 Task: Open a blank sheet, save the file as leadership.docx Insert a table '3 by 2' In first column, add headers, ' Sno, Product, Qnty'. Under first header add  1. Under second header add  Product. Under third header add  'Quantity'. Change table style to  Purple
Action: Mouse moved to (17, 27)
Screenshot: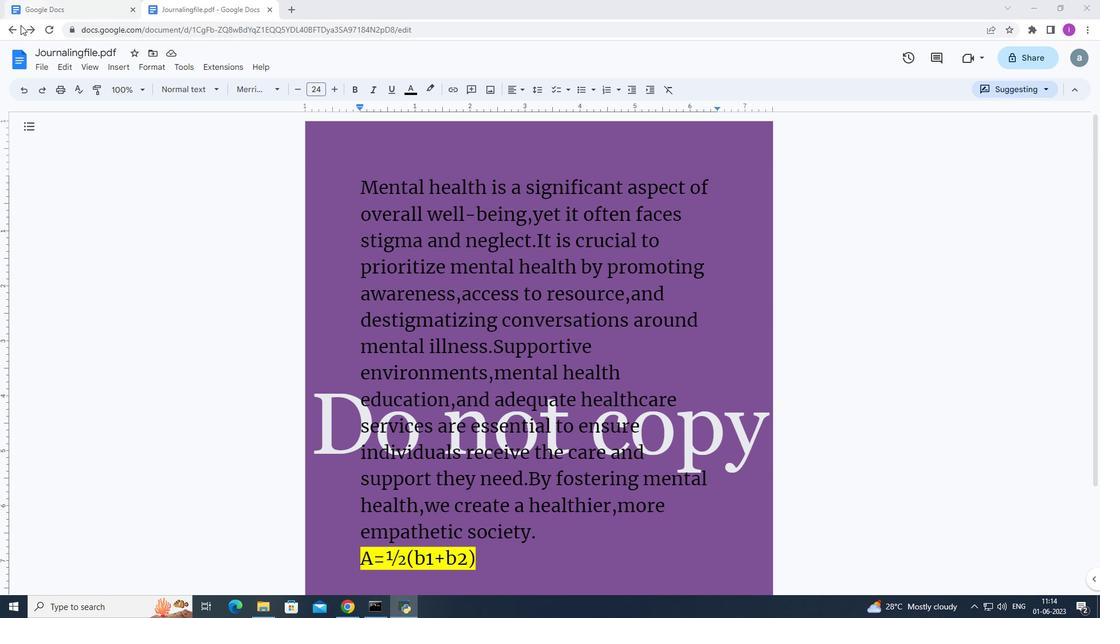 
Action: Mouse pressed left at (17, 27)
Screenshot: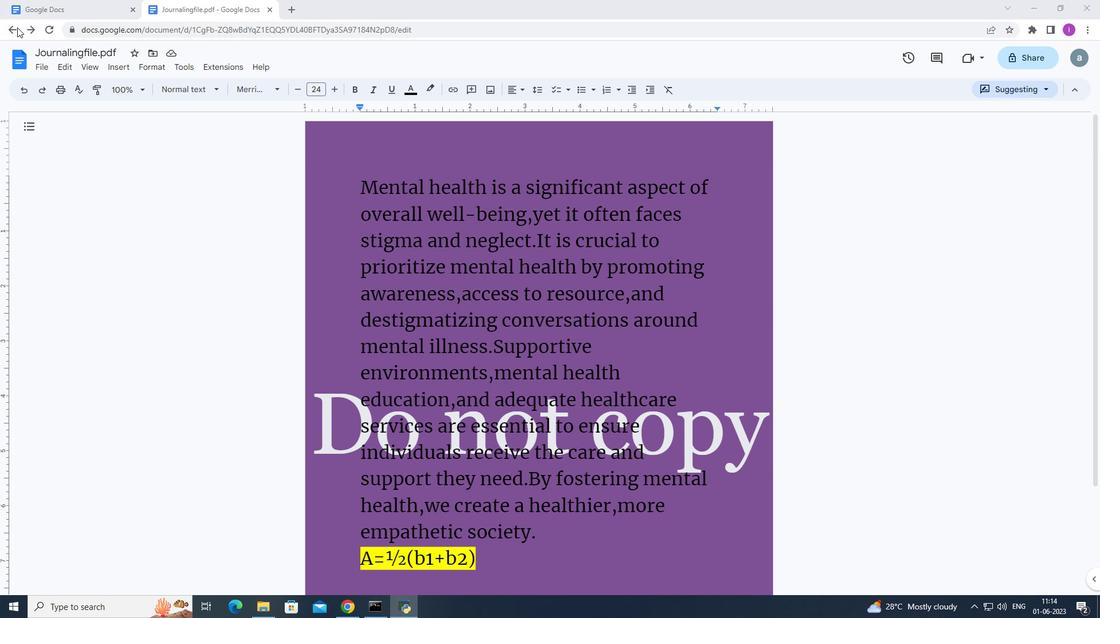 
Action: Mouse moved to (275, 150)
Screenshot: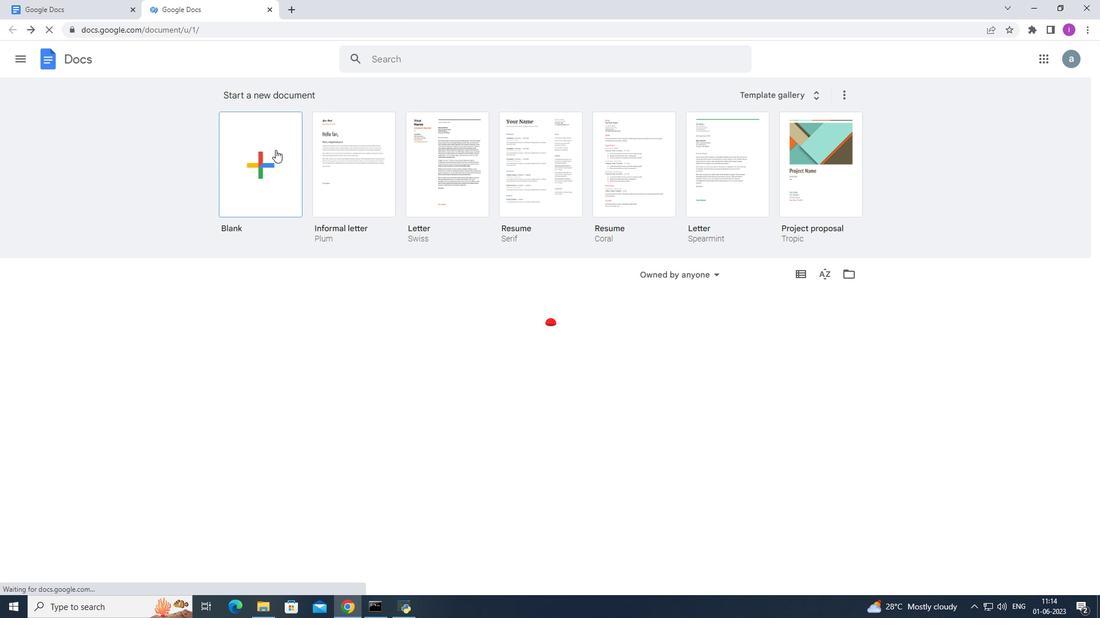 
Action: Mouse pressed left at (275, 150)
Screenshot: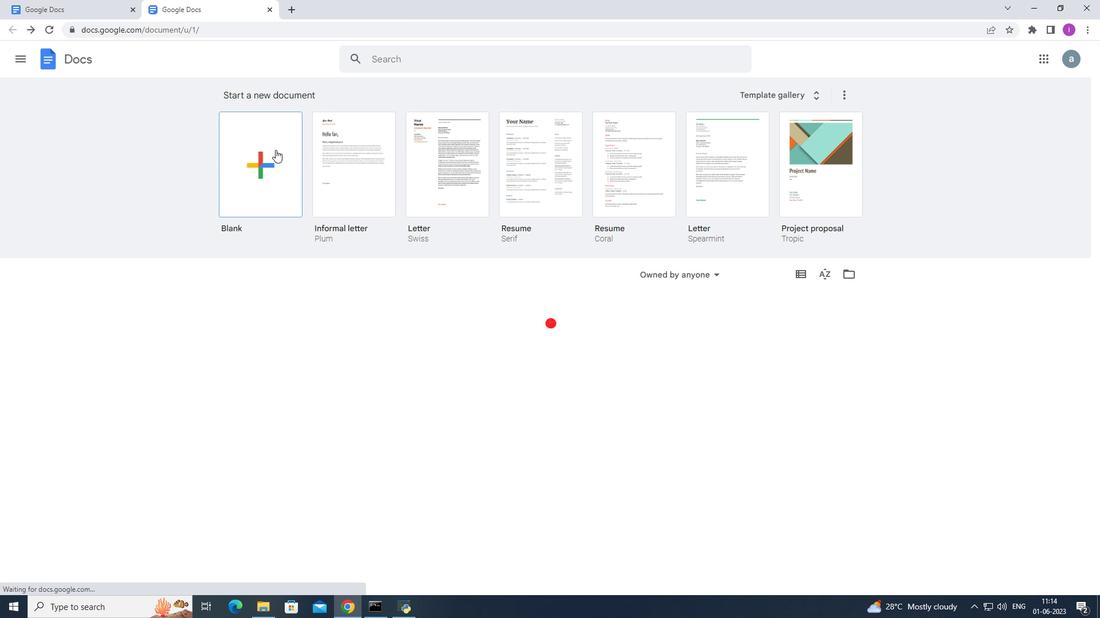 
Action: Mouse moved to (127, 69)
Screenshot: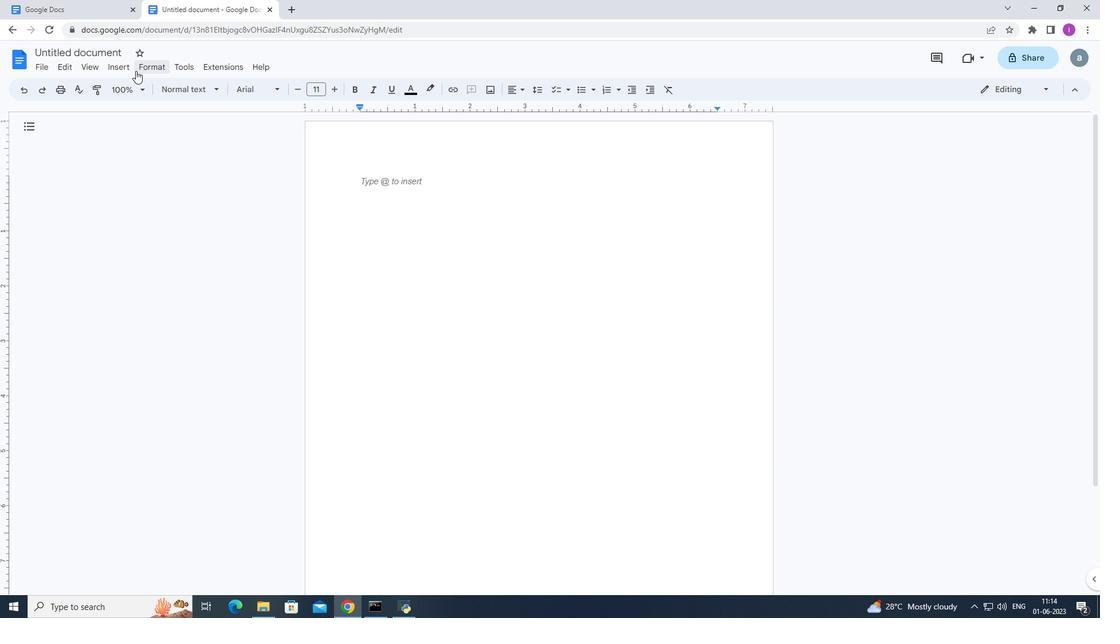 
Action: Mouse pressed left at (127, 69)
Screenshot: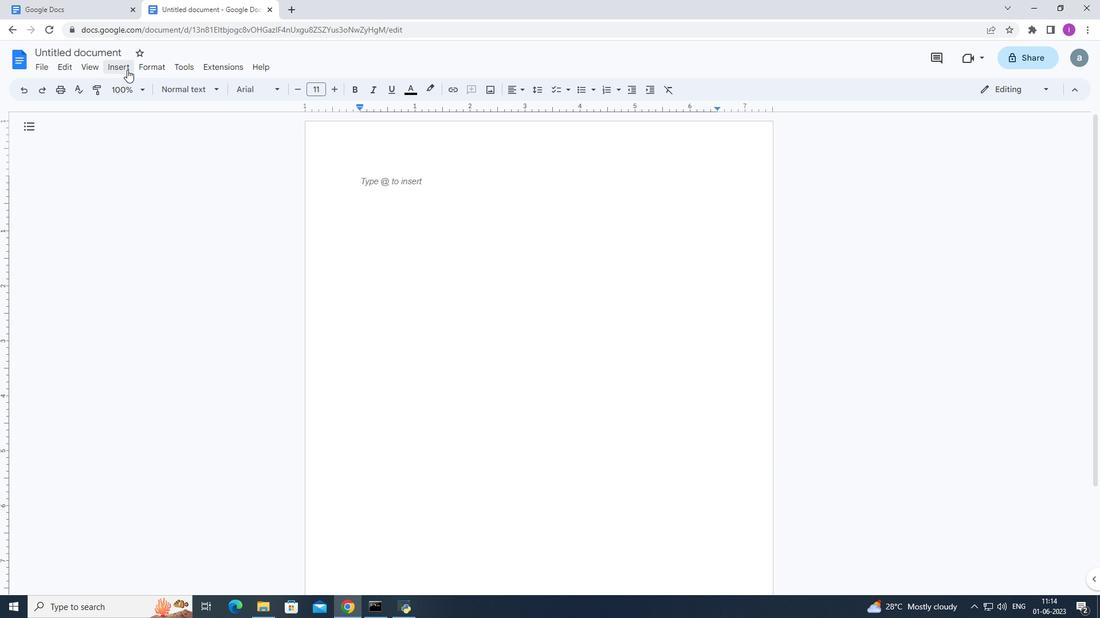 
Action: Mouse moved to (313, 143)
Screenshot: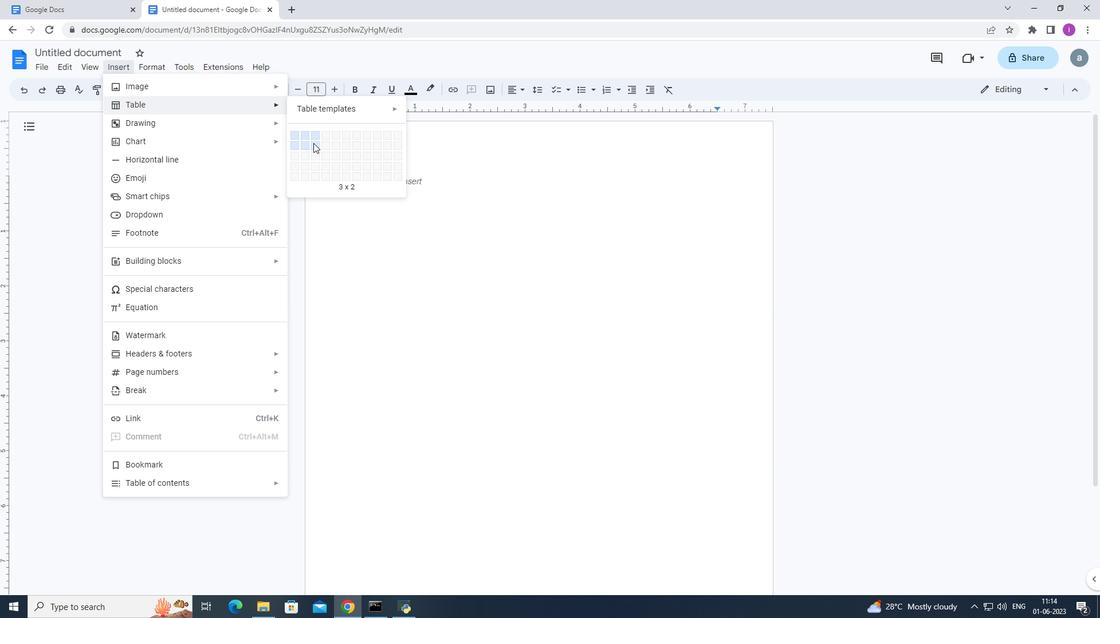 
Action: Mouse pressed left at (313, 143)
Screenshot: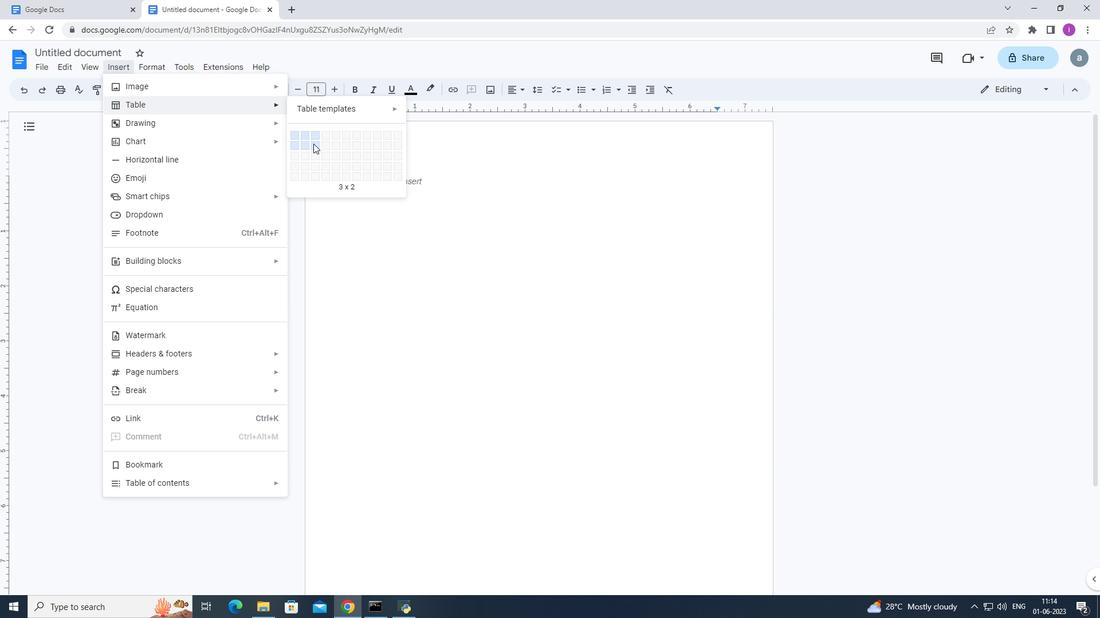 
Action: Mouse moved to (445, 195)
Screenshot: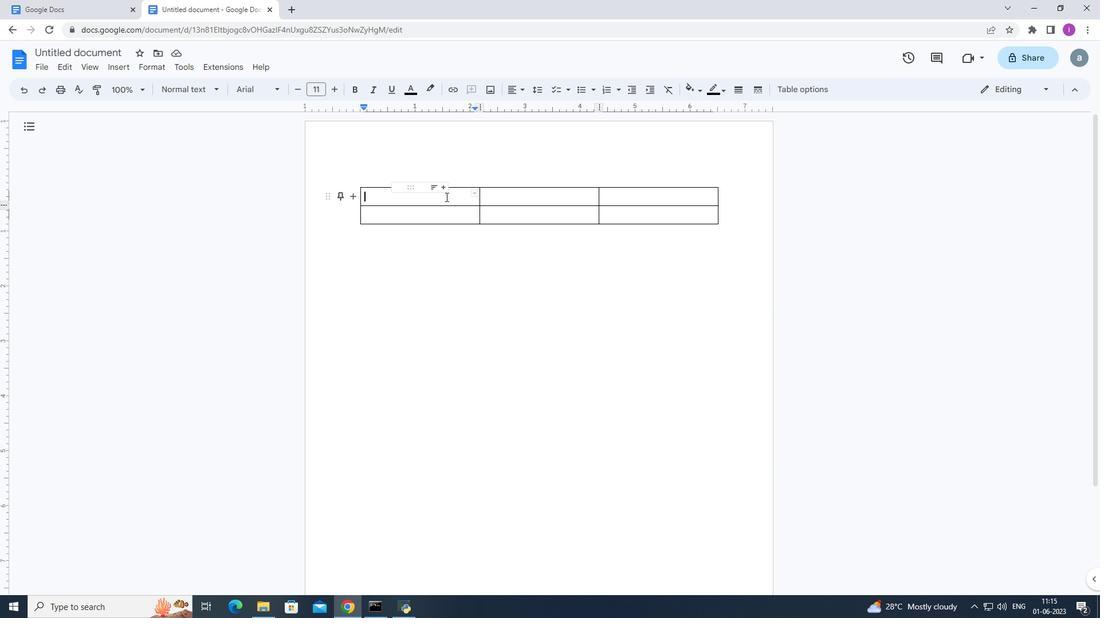 
Action: Mouse pressed left at (445, 195)
Screenshot: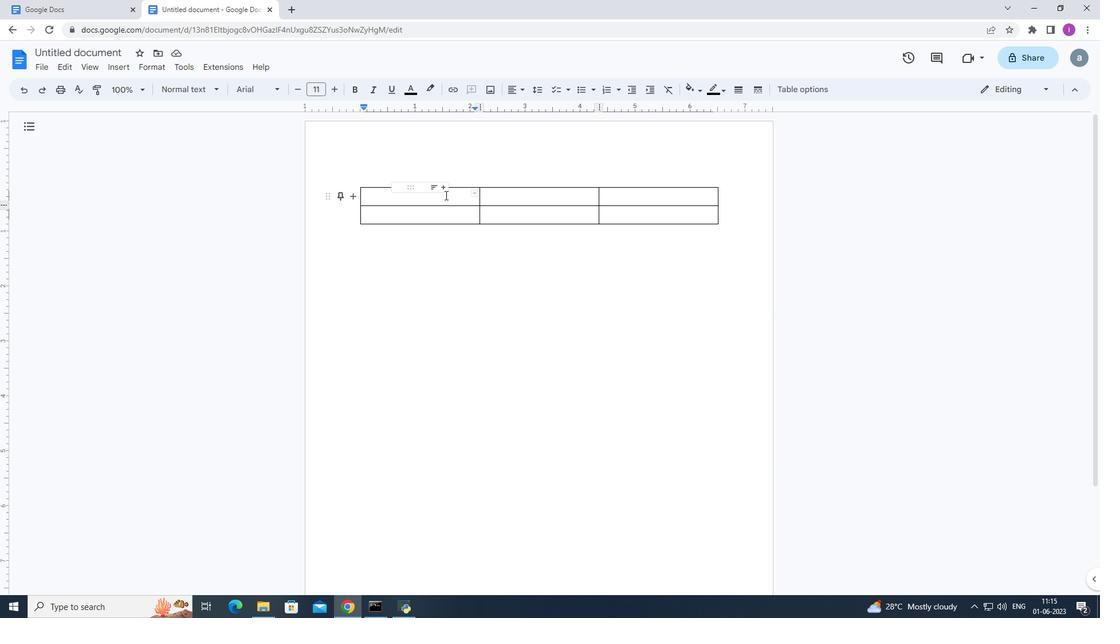 
Action: Key pressed <Key.shift>Sno
Screenshot: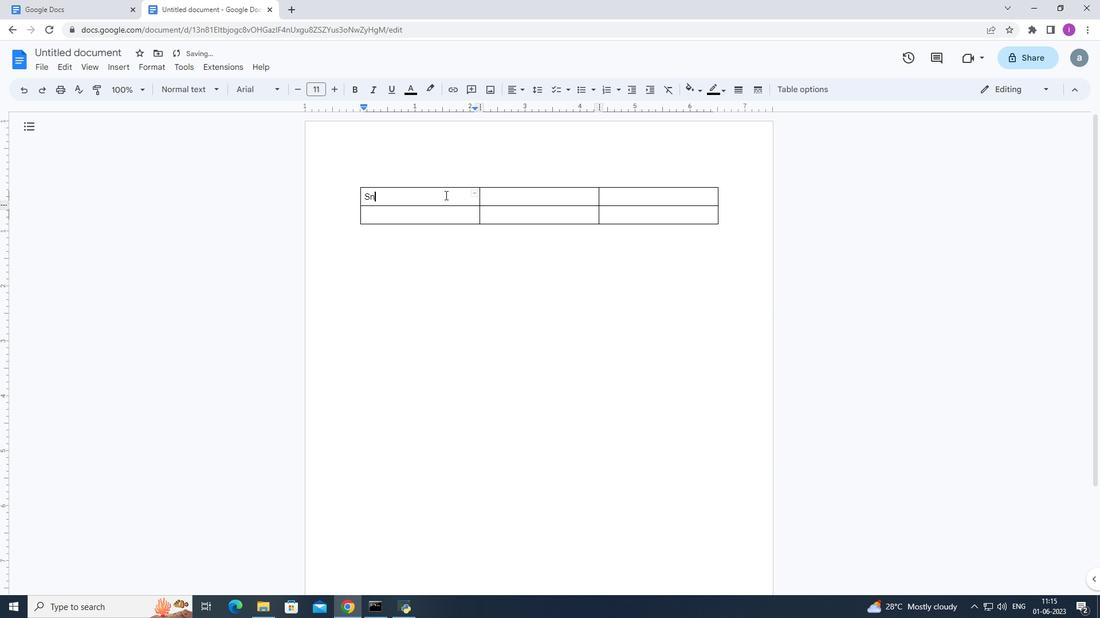 
Action: Mouse moved to (494, 200)
Screenshot: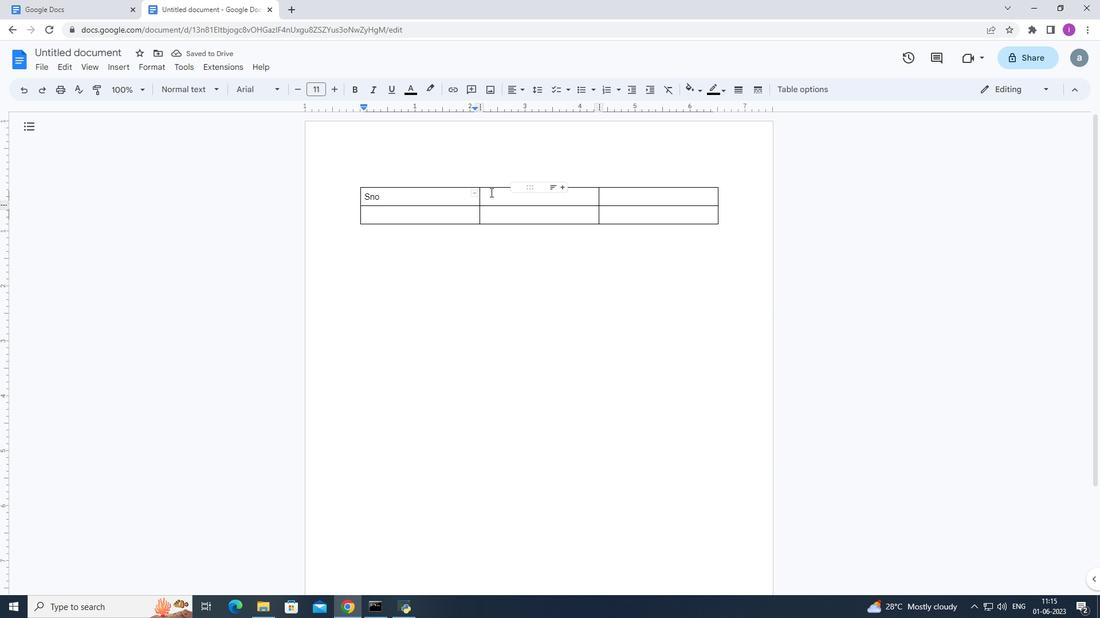 
Action: Mouse pressed left at (494, 200)
Screenshot: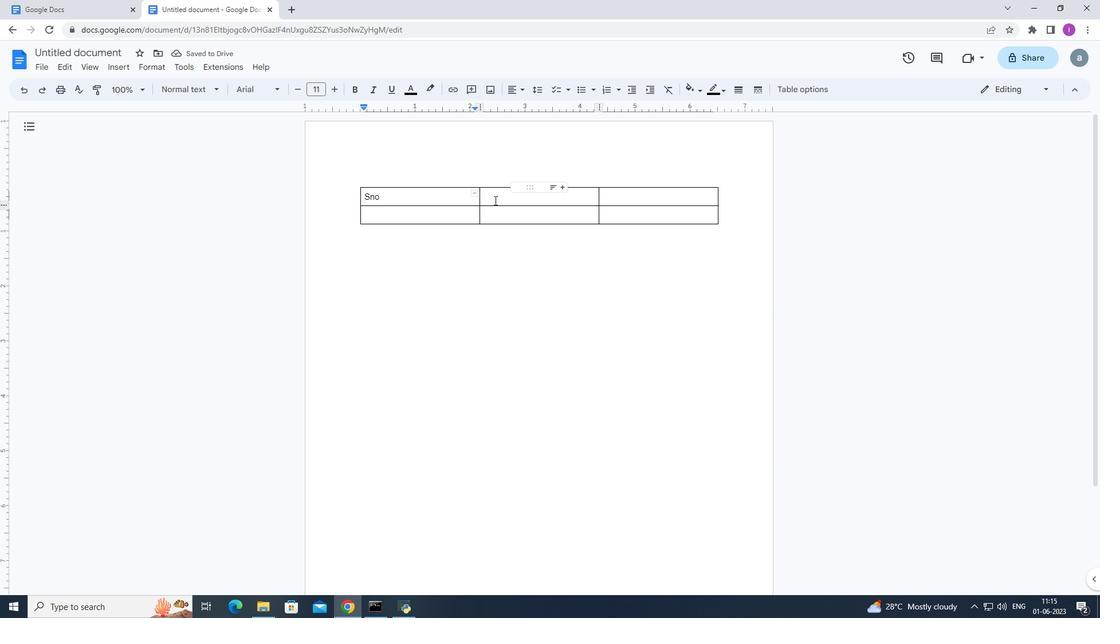 
Action: Mouse moved to (617, 185)
Screenshot: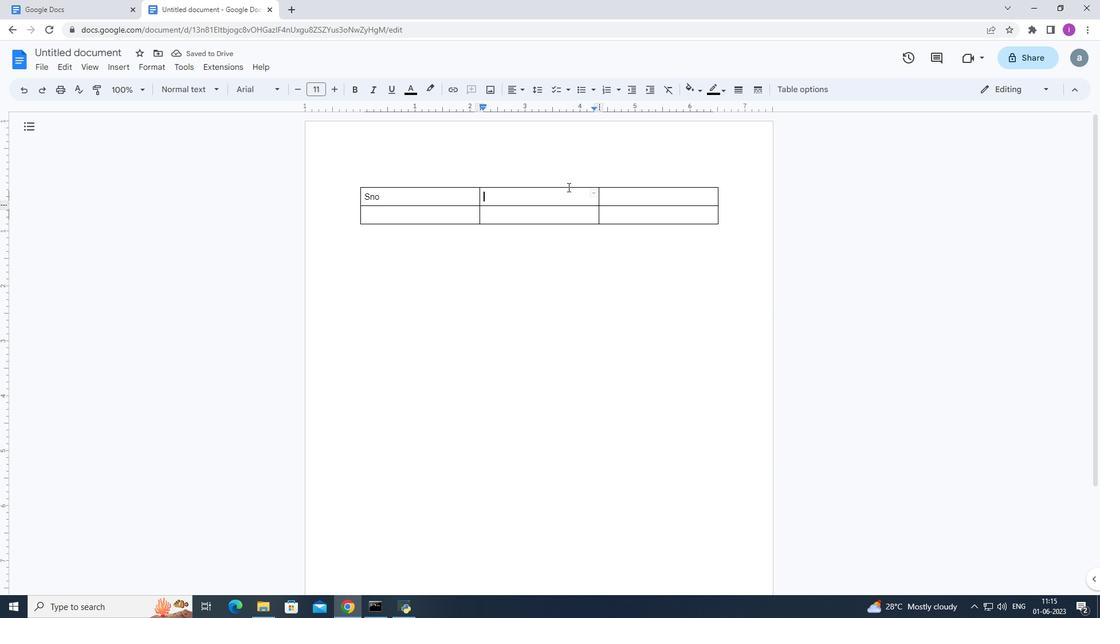 
Action: Key pressed <Key.shift><Key.shift><Key.shift><Key.shift><Key.shift><Key.shift>Product
Screenshot: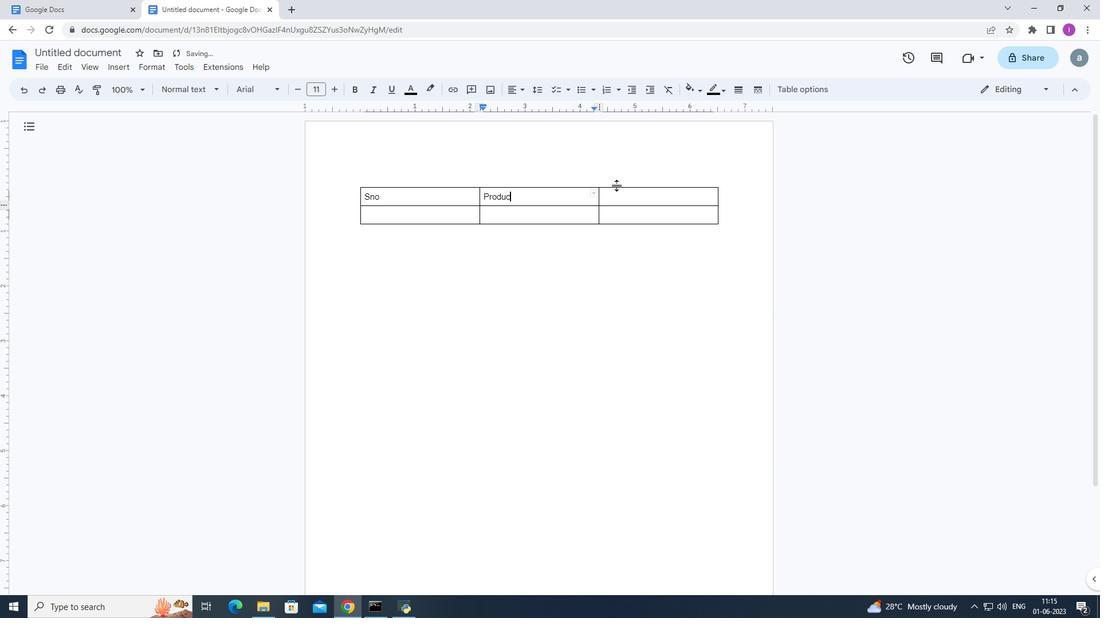 
Action: Mouse moved to (625, 196)
Screenshot: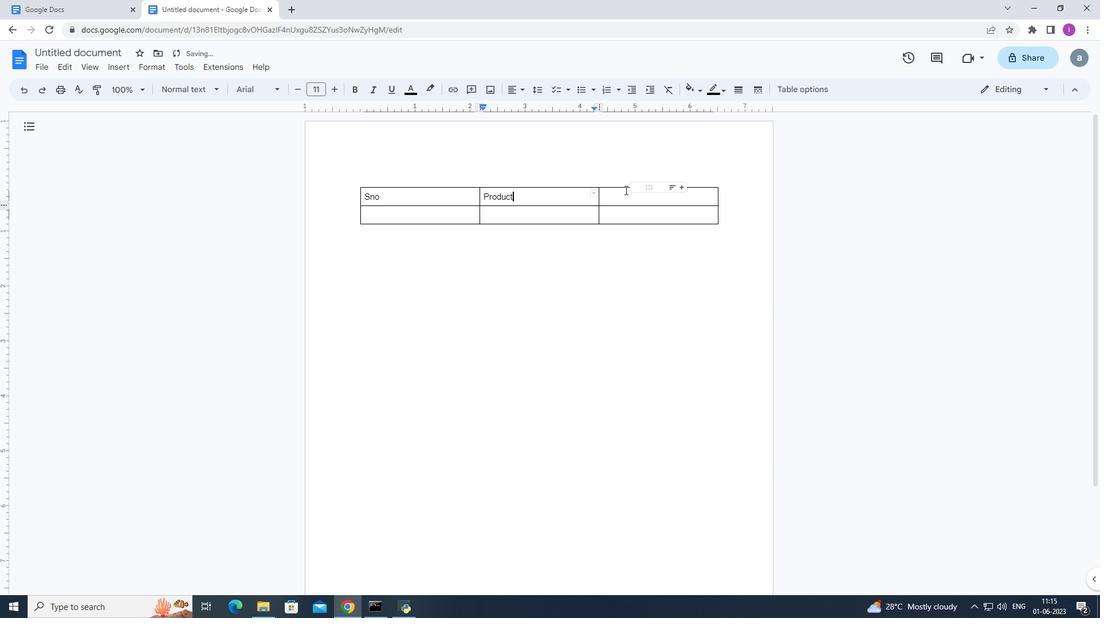 
Action: Mouse pressed left at (625, 196)
Screenshot: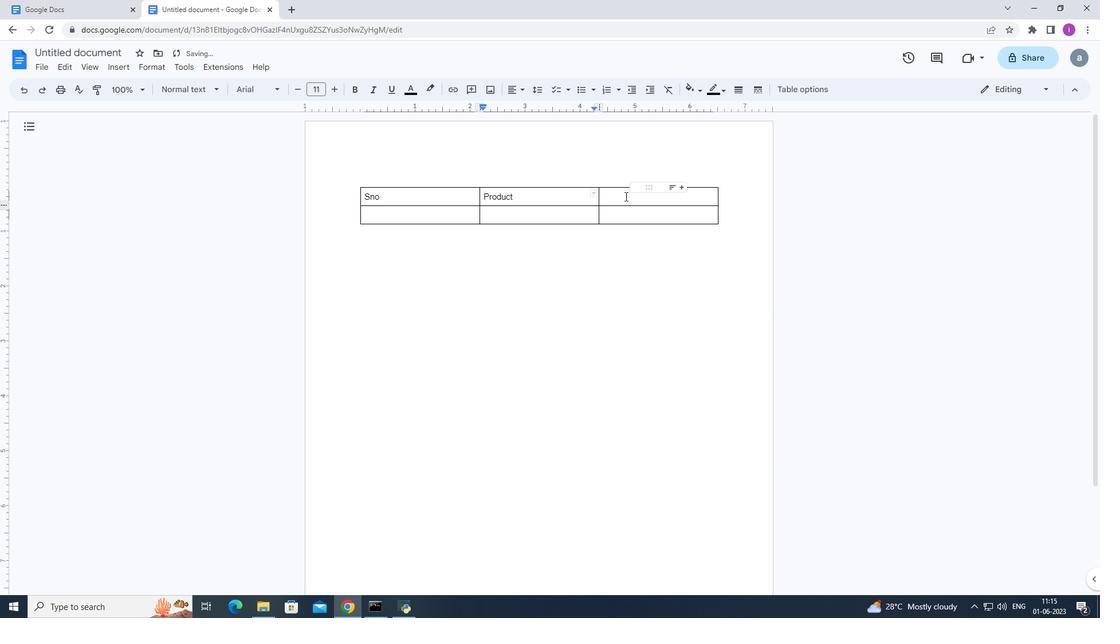 
Action: Key pressed <Key.shift>Qnty
Screenshot: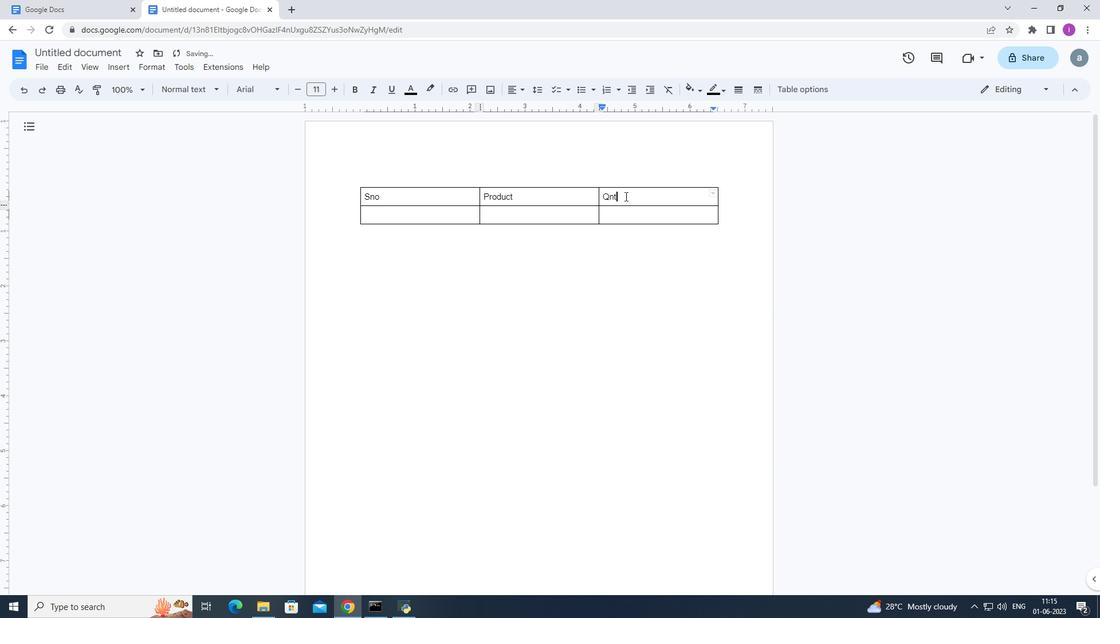 
Action: Mouse moved to (394, 214)
Screenshot: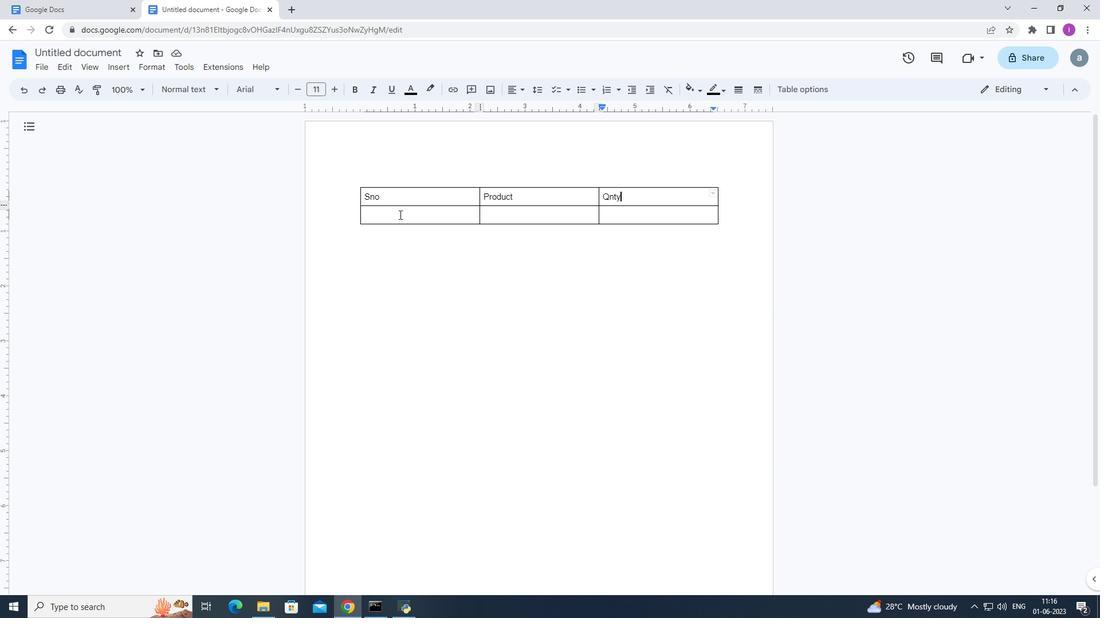 
Action: Mouse pressed left at (394, 214)
Screenshot: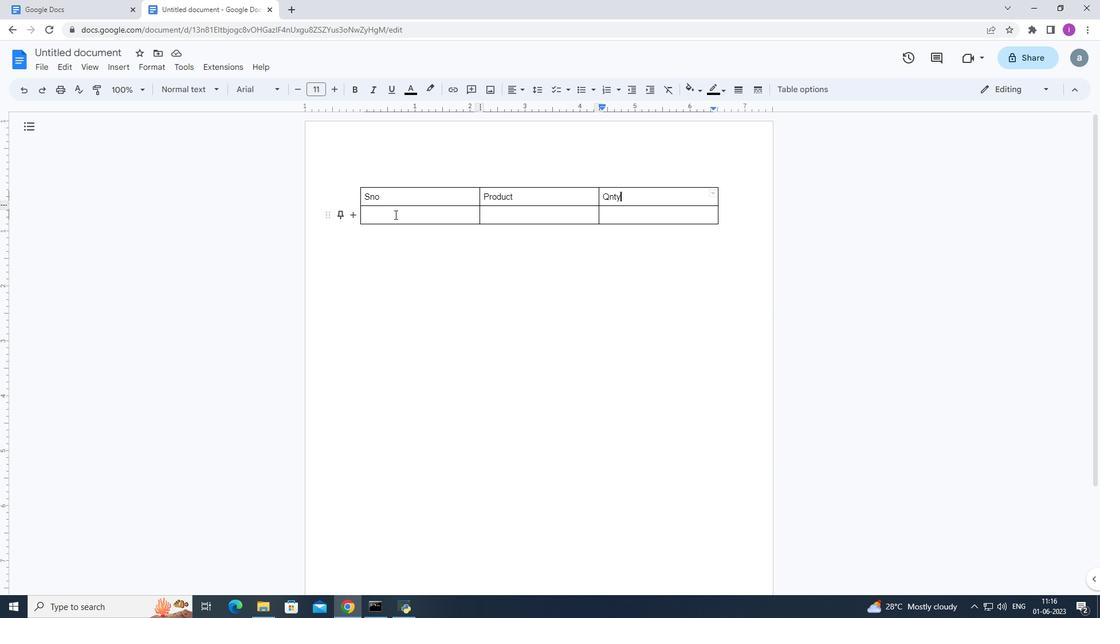 
Action: Mouse moved to (393, 214)
Screenshot: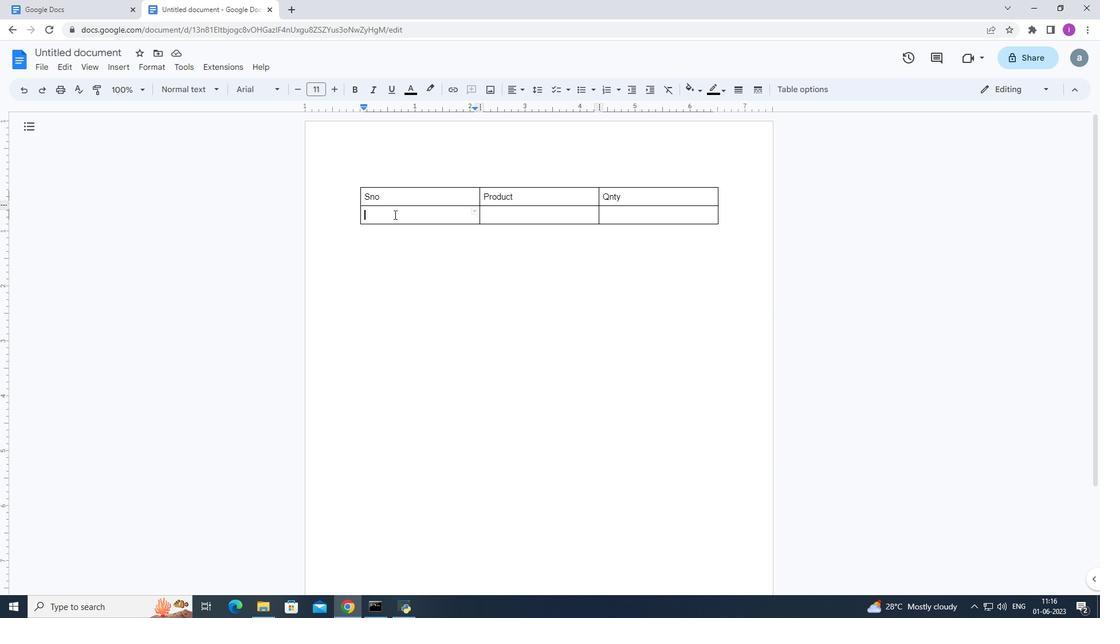 
Action: Key pressed 1
Screenshot: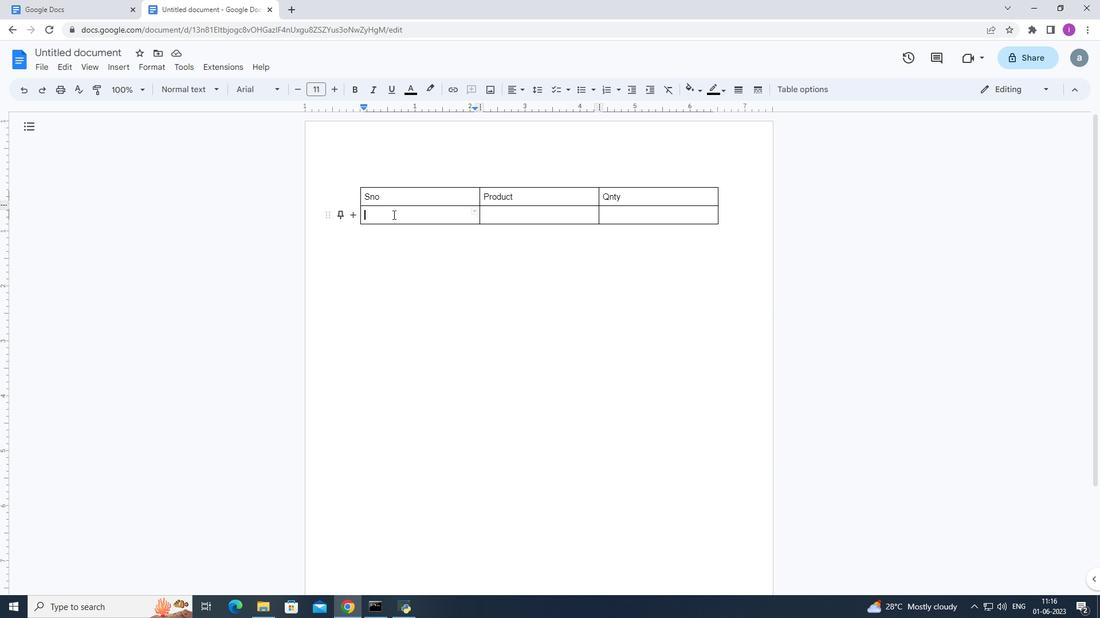 
Action: Mouse moved to (391, 216)
Screenshot: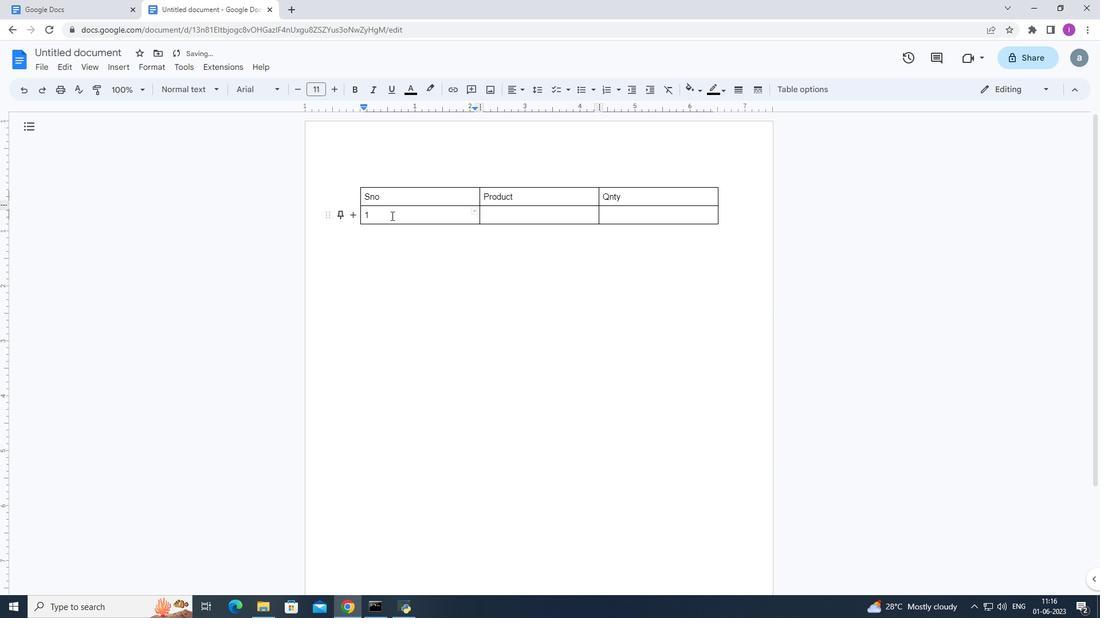 
Action: Key pressed .
Screenshot: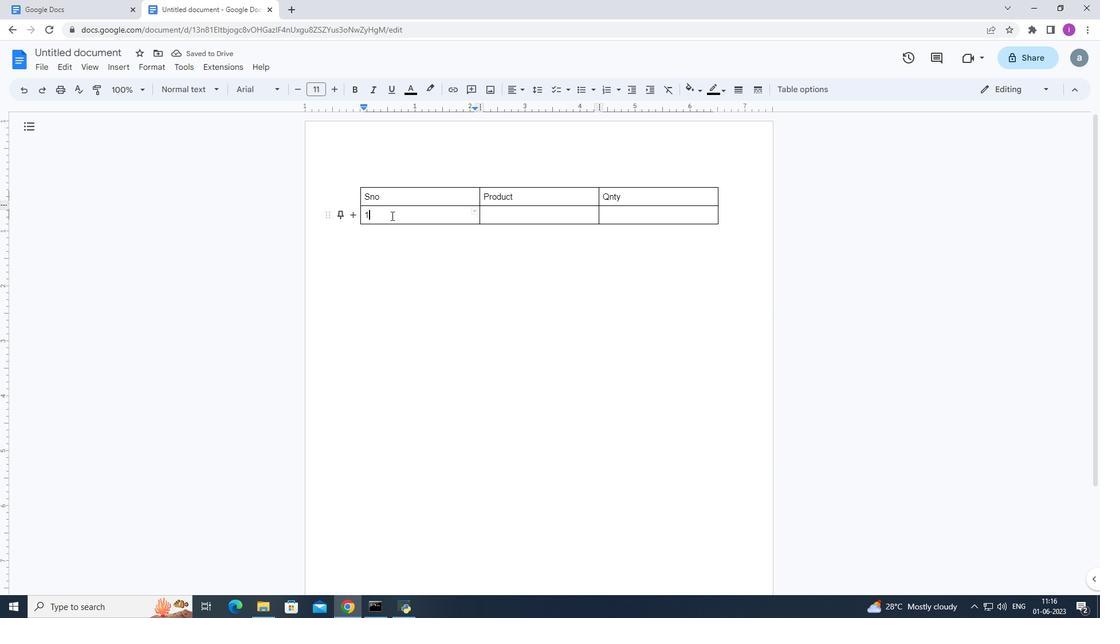 
Action: Mouse moved to (500, 214)
Screenshot: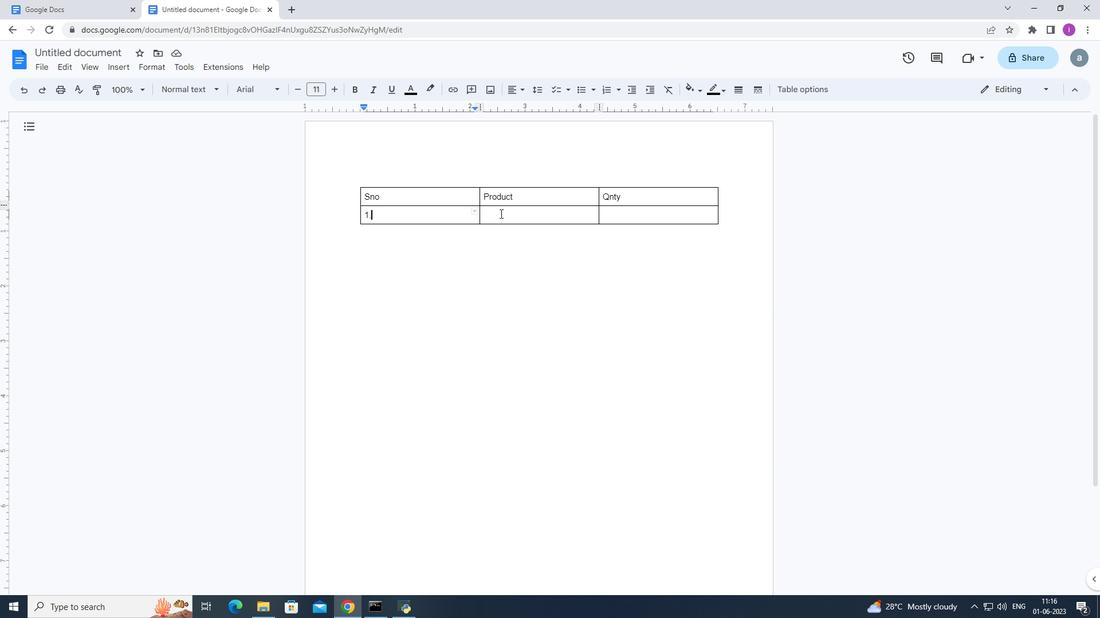 
Action: Mouse pressed left at (500, 214)
Screenshot: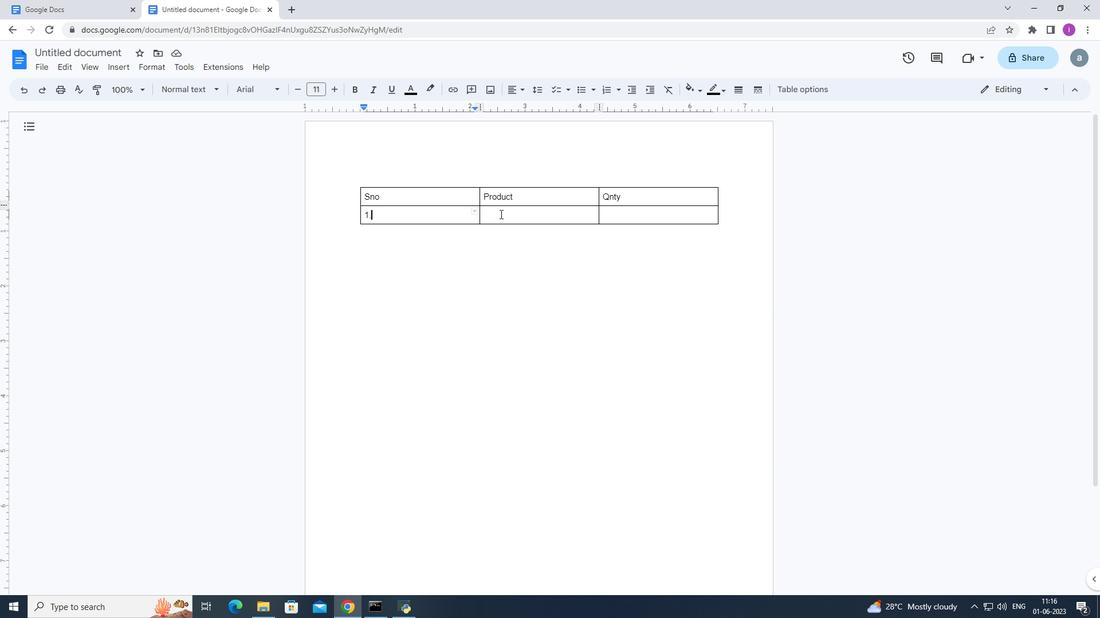 
Action: Mouse moved to (569, 217)
Screenshot: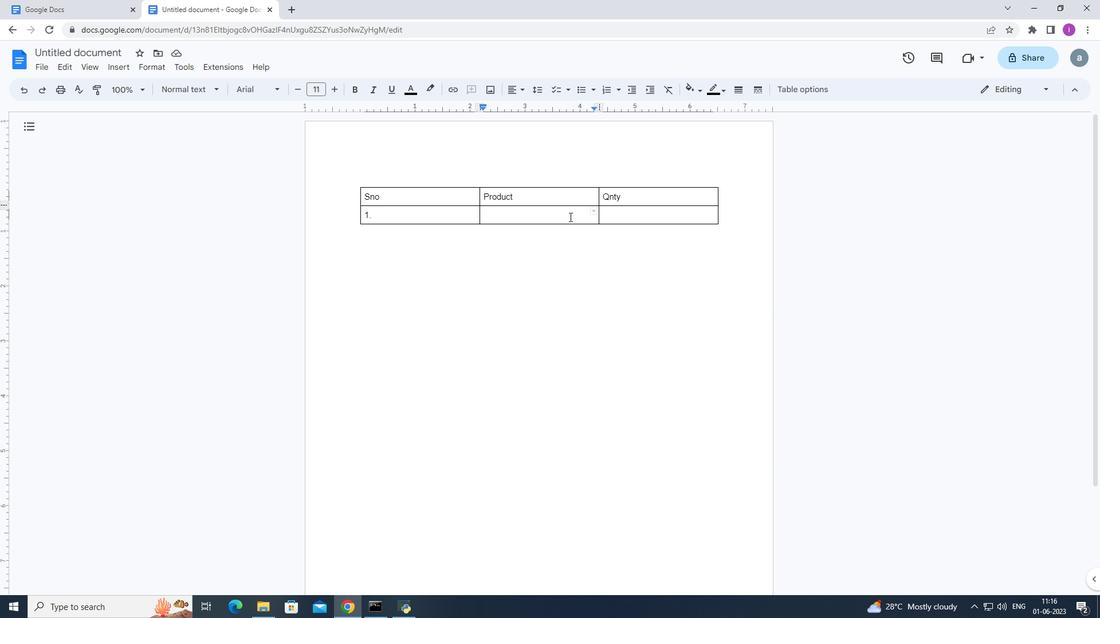 
Action: Key pressed product
Screenshot: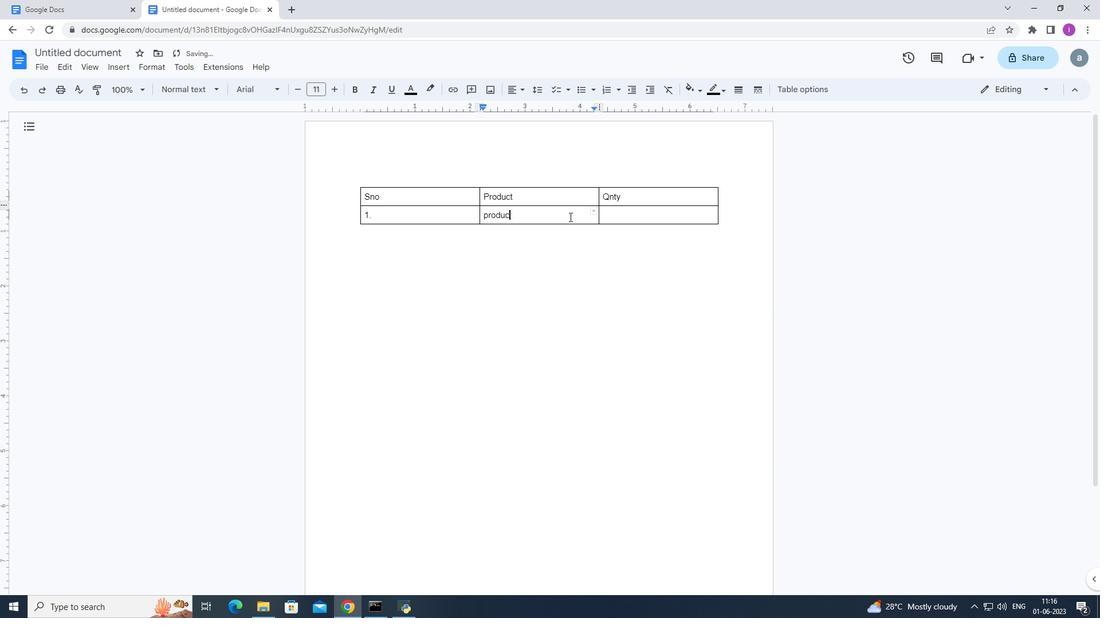 
Action: Mouse moved to (488, 216)
Screenshot: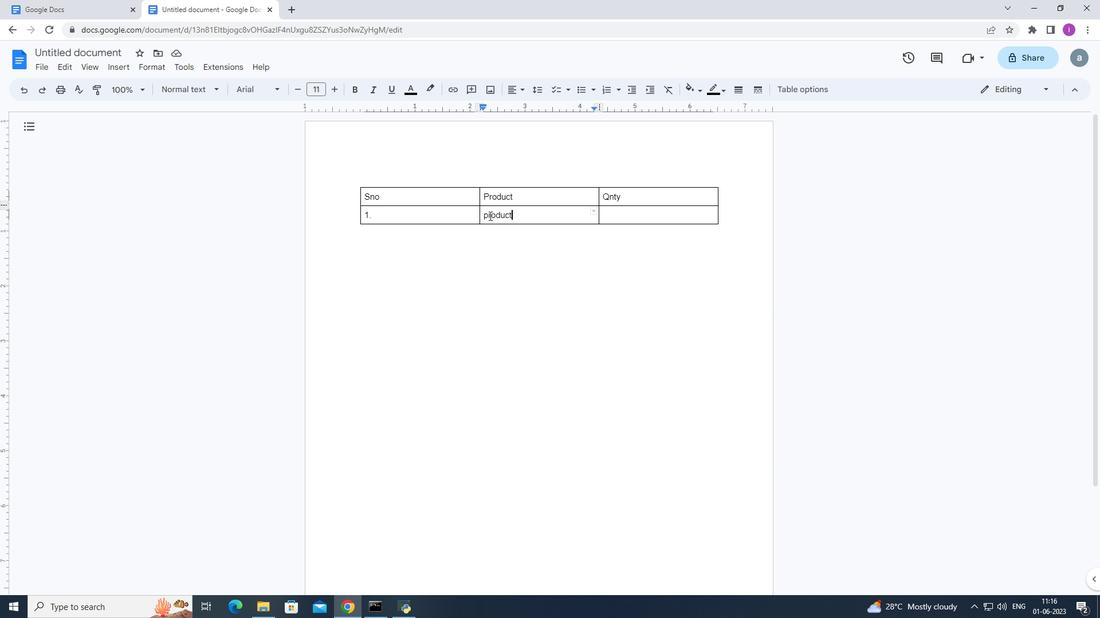 
Action: Mouse pressed left at (488, 216)
Screenshot: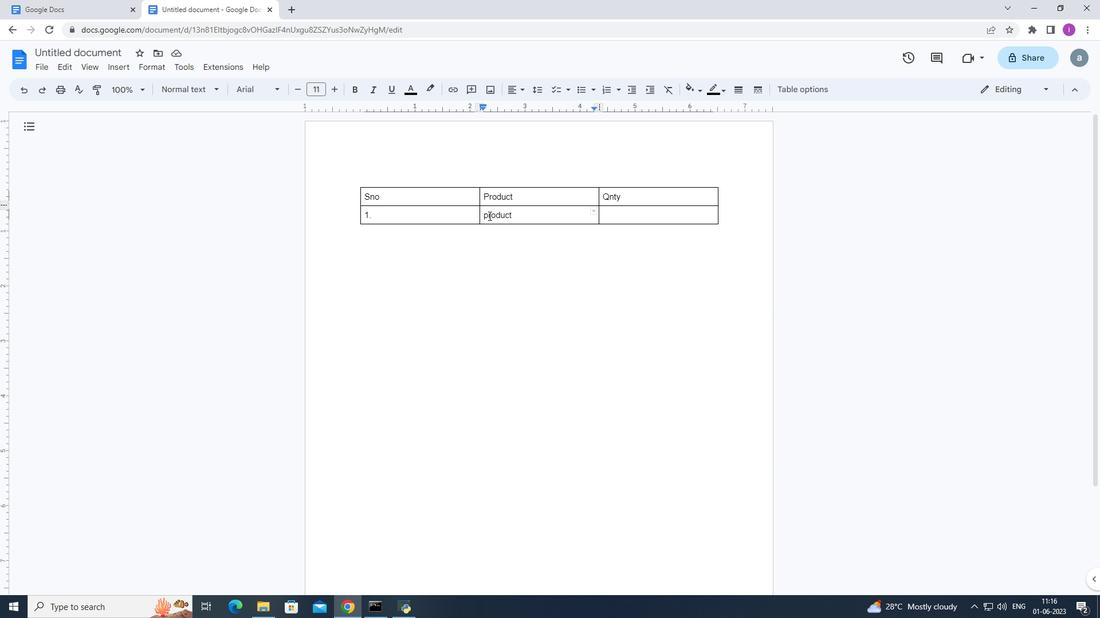 
Action: Mouse moved to (545, 217)
Screenshot: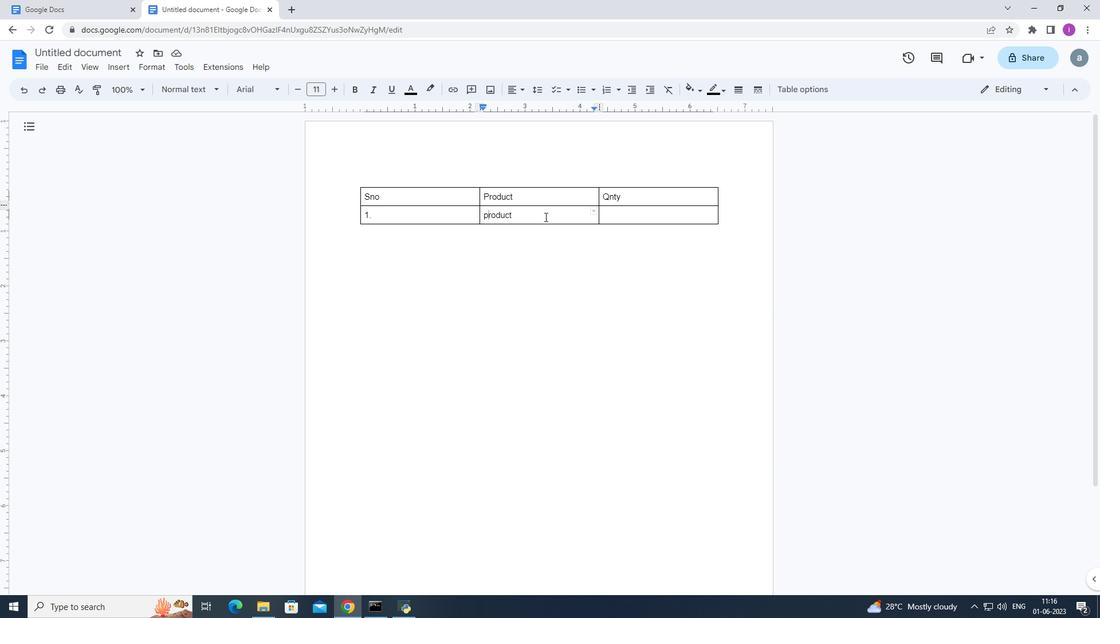 
Action: Key pressed <Key.backspace><Key.shift><Key.shift><Key.shift><Key.shift><Key.shift><Key.shift><Key.shift><Key.shift><Key.shift><Key.shift><Key.shift><Key.shift><Key.shift><Key.shift><Key.shift><Key.shift><Key.shift><Key.shift><Key.shift><Key.shift><Key.shift><Key.shift><Key.shift><Key.shift><Key.shift><Key.shift><Key.shift><Key.shift><Key.shift><Key.shift><Key.shift><Key.shift><Key.shift><Key.shift><Key.shift><Key.shift><Key.shift><Key.shift><Key.shift><Key.shift><Key.shift><Key.shift><Key.shift><Key.shift><Key.shift><Key.shift><Key.shift><Key.shift><Key.shift><Key.shift><Key.shift><Key.shift><Key.shift><Key.shift><Key.shift><Key.shift><Key.shift><Key.shift><Key.shift><Key.shift><Key.shift><Key.shift><Key.shift><Key.shift><Key.shift><Key.shift><Key.shift><Key.shift><Key.shift><Key.shift><Key.shift><Key.shift><Key.shift><Key.shift>P
Screenshot: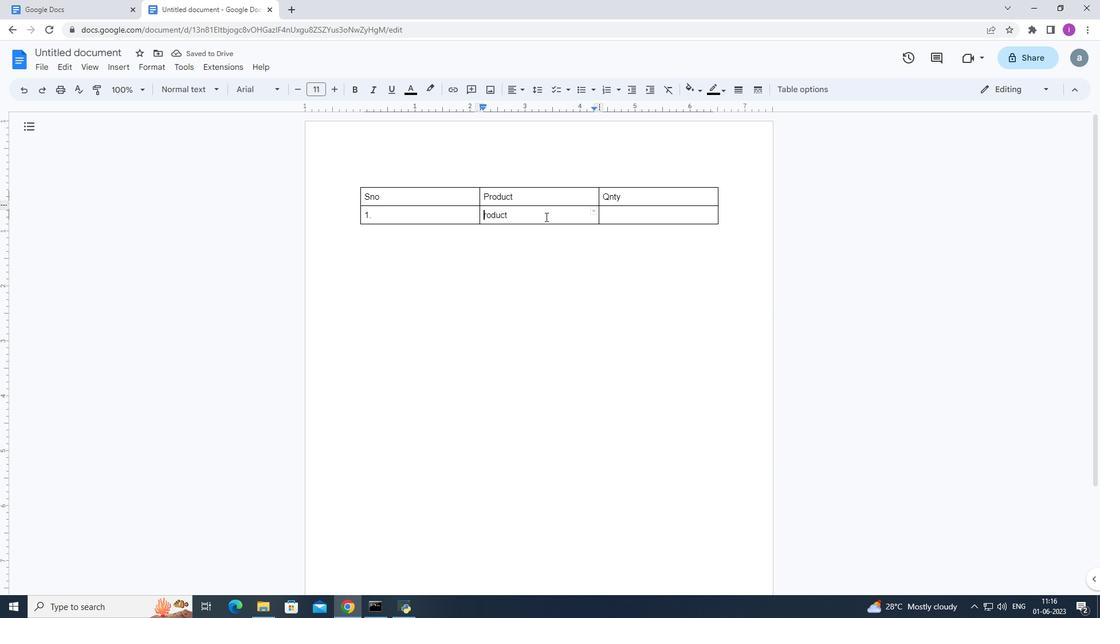 
Action: Mouse moved to (622, 214)
Screenshot: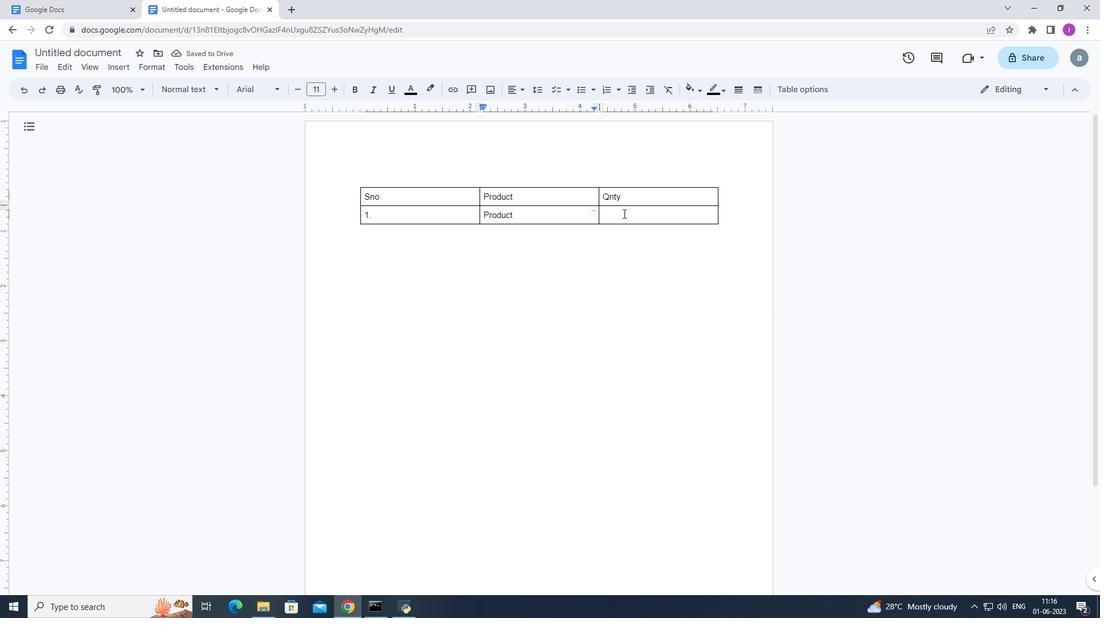 
Action: Mouse pressed left at (622, 214)
Screenshot: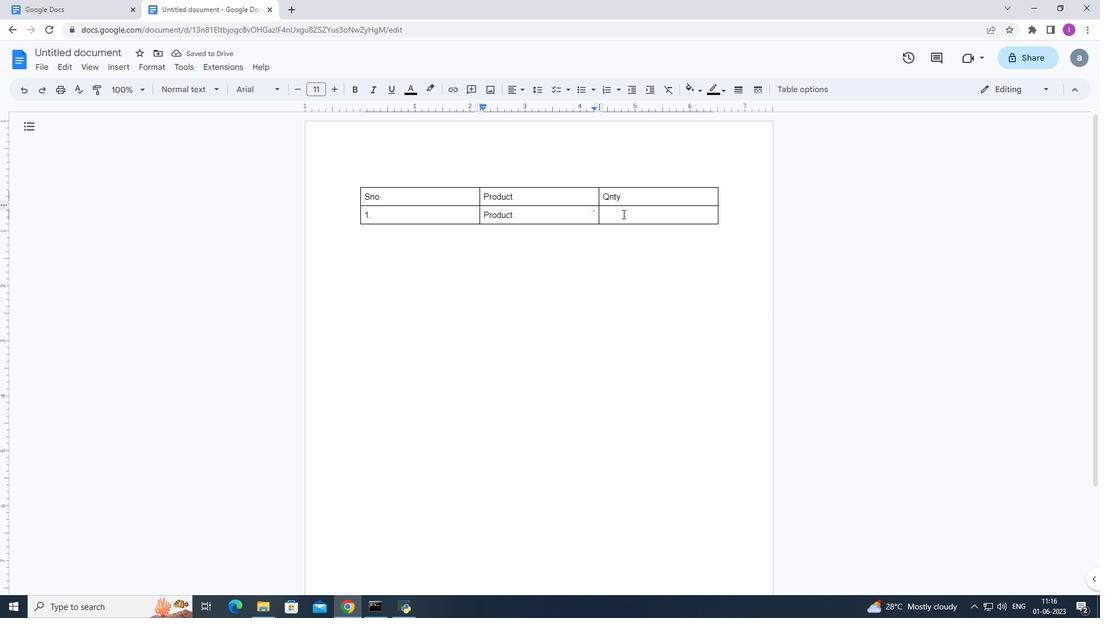 
Action: Key pressed <Key.shift><Key.shift><Key.shift><Key.shift><Key.shift><Key.shift><Key.shift><Key.shift><Key.shift><Key.shift><Key.shift><Key.shift><Key.shift><Key.shift><Key.shift><Key.shift><Key.shift><Key.shift><Key.shift><Key.shift><Key.shift><Key.shift><Key.shift><Key.shift><Key.shift><Key.shift><Key.shift><Key.shift><Key.shift><Key.shift><Key.shift><Key.shift><Key.shift><Key.shift><Key.shift><Key.shift><Key.shift><Key.shift><Key.shift><Key.shift><Key.shift><Key.shift><Key.shift><Key.shift><Key.shift><Key.shift><Key.shift><Key.shift><Key.shift><Key.shift><Key.shift><Key.shift><Key.shift><Key.shift><Key.shift><Key.shift><Key.shift><Key.shift><Key.shift><Key.shift><Key.shift><Key.shift><Key.shift><Key.shift><Key.shift><Key.shift><Key.shift><Key.shift><Key.shift><Key.shift><Key.shift><Key.shift><Key.shift><Key.shift><Key.shift><Key.shift><Key.shift><Key.shift><Key.shift><Key.shift><Key.shift><Key.shift><Key.shift><Key.shift><Key.shift><Key.shift><Key.shift><Key.shift><Key.shift><Key.shift><Key.shift><Key.shift><Key.shift><Key.shift><Key.shift><Key.shift><Key.shift><Key.shift><Key.shift><Key.shift><Key.shift><Key.shift><Key.shift><Key.shift><Key.shift><Key.shift><Key.shift><Key.shift><Key.shift><Key.shift><Key.shift><Key.shift><Key.shift><Key.shift><Key.shift><Key.shift><Key.shift><Key.shift><Key.shift><Key.shift><Key.shift><Key.shift><Key.shift><Key.shift><Key.shift><Key.shift><Key.shift><Key.shift><Key.shift><Key.shift><Key.shift><Key.shift><Key.shift><Key.shift><Key.shift><Key.shift><Key.shift><Key.shift><Key.shift><Key.shift><Key.shift><Key.shift><Key.shift><Key.shift><Key.shift><Key.shift><Key.shift><Key.shift><Key.shift><Key.shift><Key.shift><Key.shift><Key.shift><Key.shift><Key.shift><Key.shift><Key.shift><Key.shift><Key.shift><Key.shift><Key.shift><Key.shift><Key.shift><Key.shift><Key.shift><Key.shift><Key.shift><Key.shift><Key.shift><Key.shift><Key.shift><Key.shift><Key.shift><Key.shift><Key.shift><Key.shift><Key.shift><Key.shift>Quantity
Screenshot: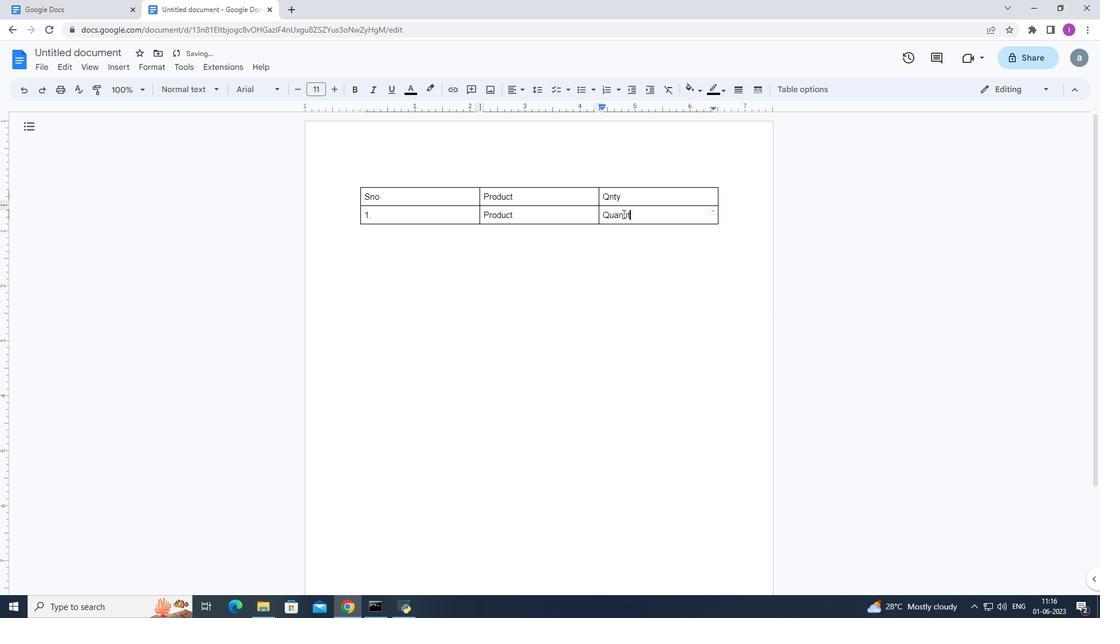 
Action: Mouse moved to (685, 87)
Screenshot: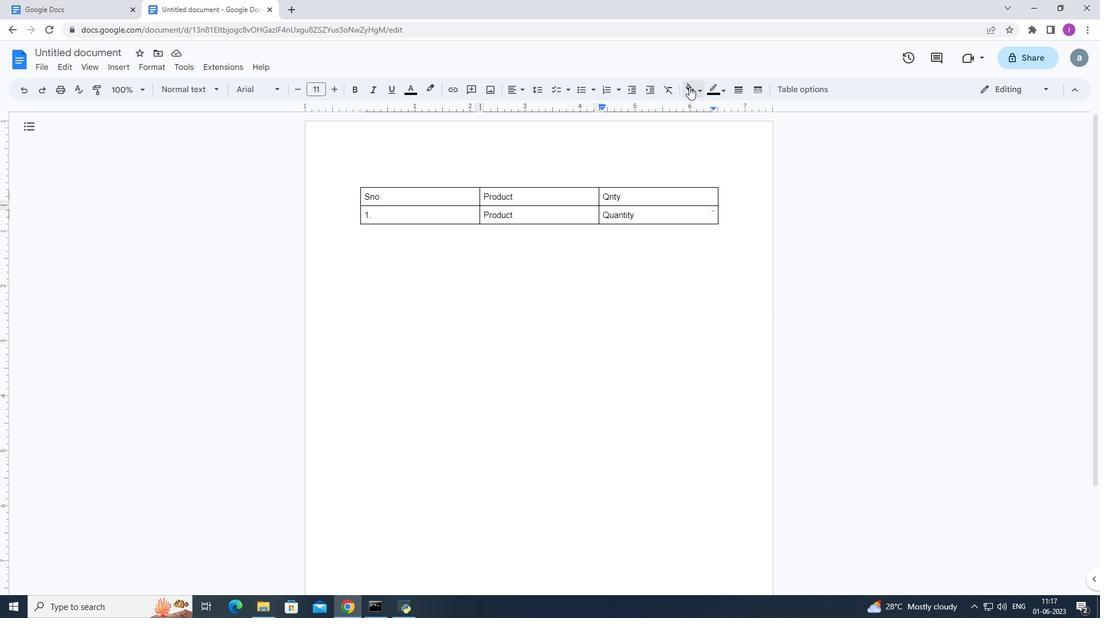 
Action: Mouse pressed left at (685, 87)
Screenshot: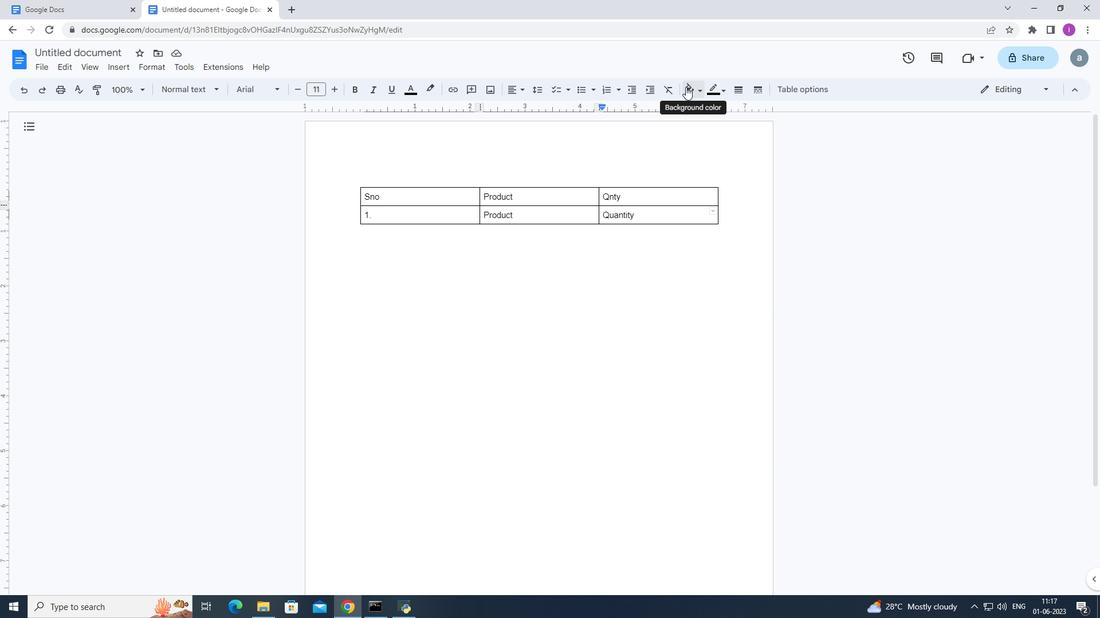 
Action: Mouse moved to (643, 144)
Screenshot: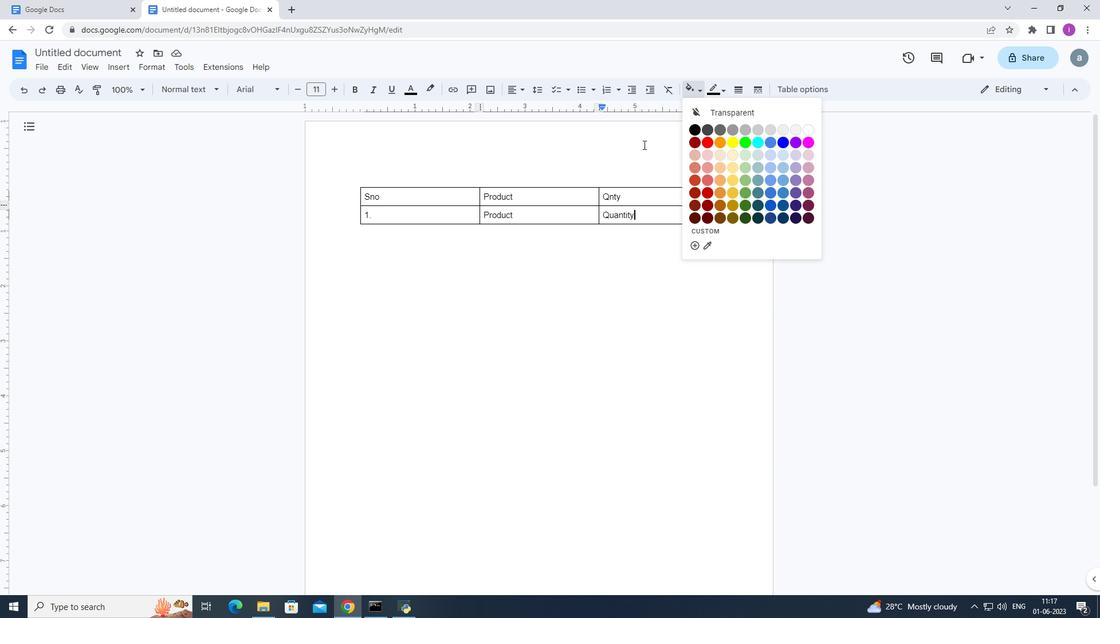 
Action: Mouse pressed left at (643, 144)
Screenshot: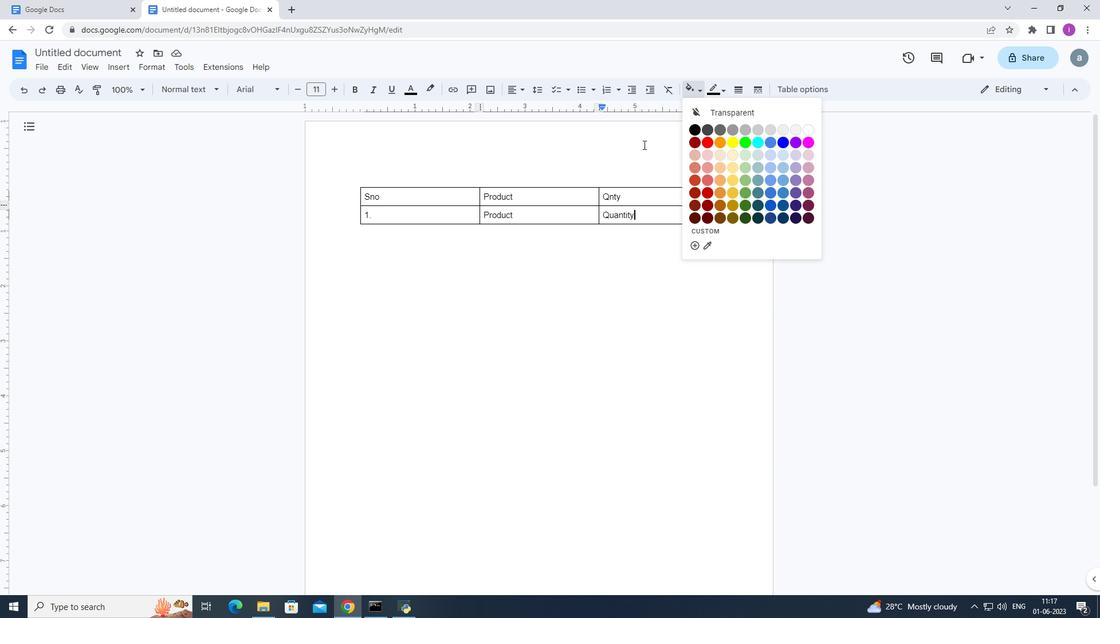 
Action: Mouse moved to (364, 187)
Screenshot: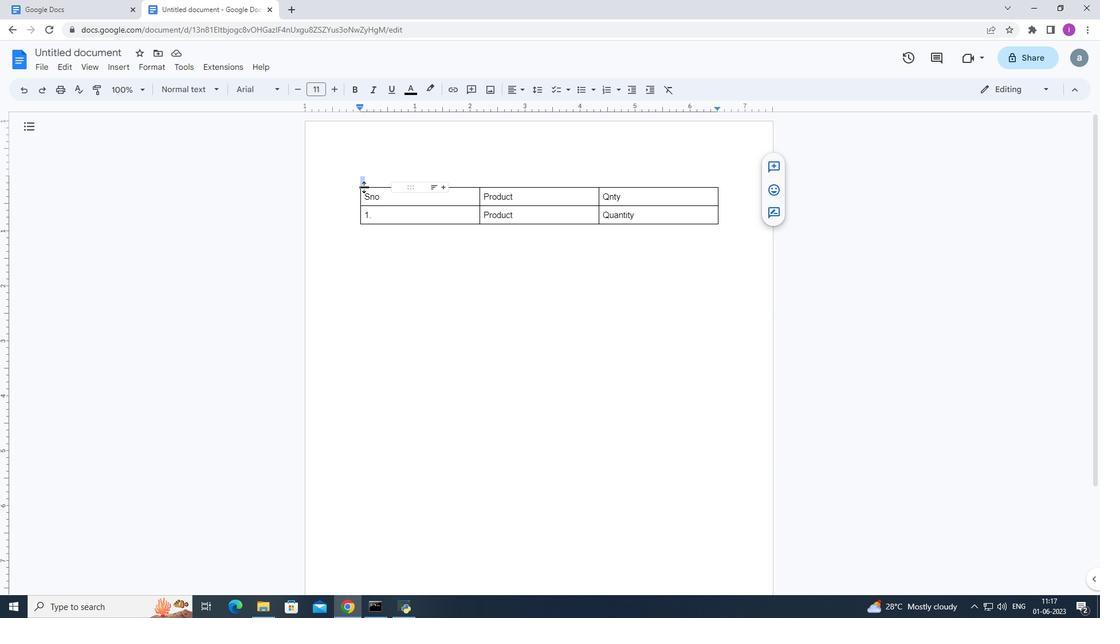 
Action: Mouse pressed left at (364, 187)
Screenshot: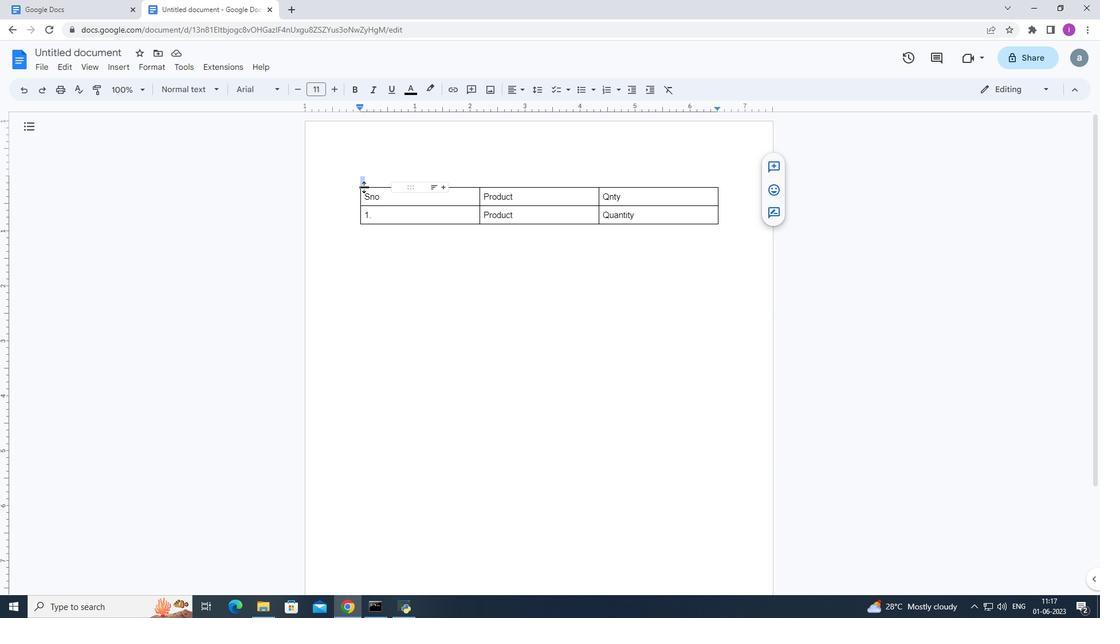
Action: Mouse moved to (575, 162)
Screenshot: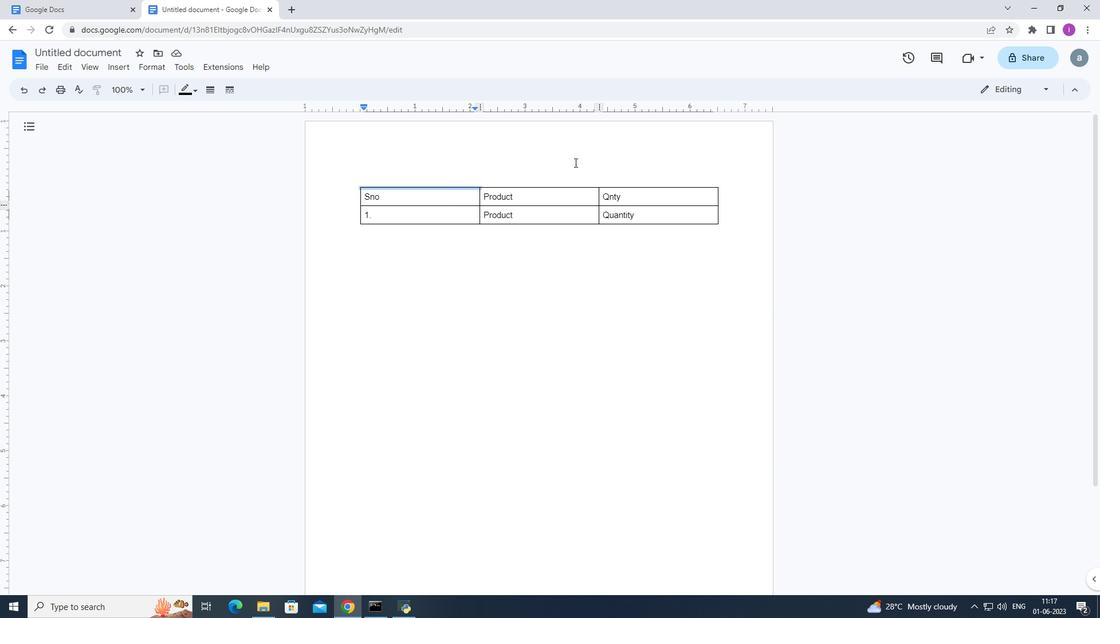 
Action: Mouse pressed left at (575, 162)
Screenshot: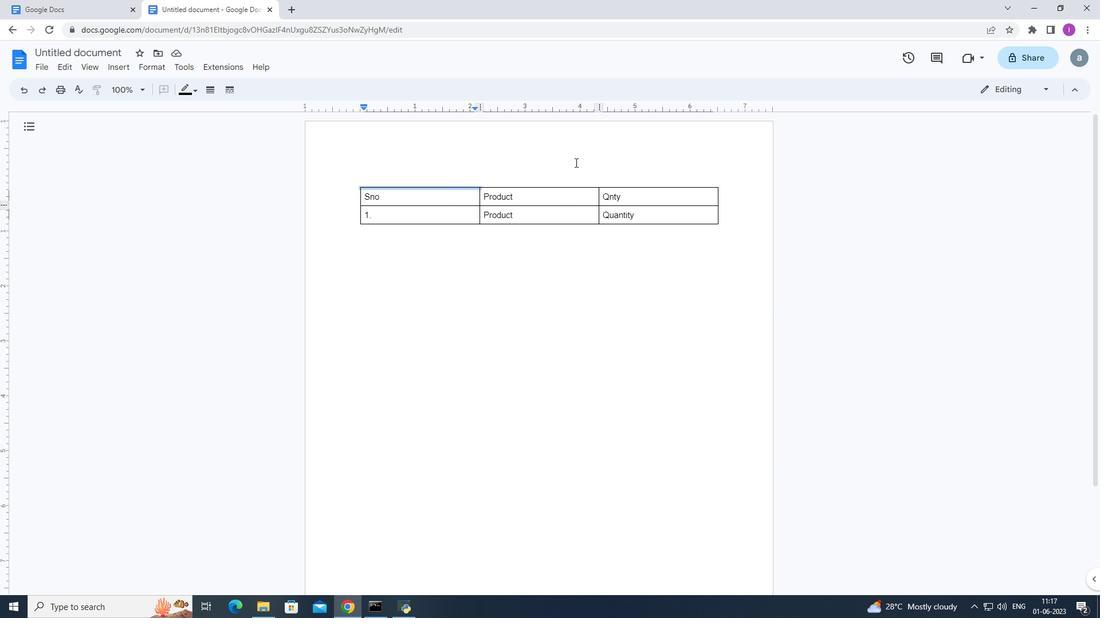 
Action: Mouse moved to (735, 221)
Screenshot: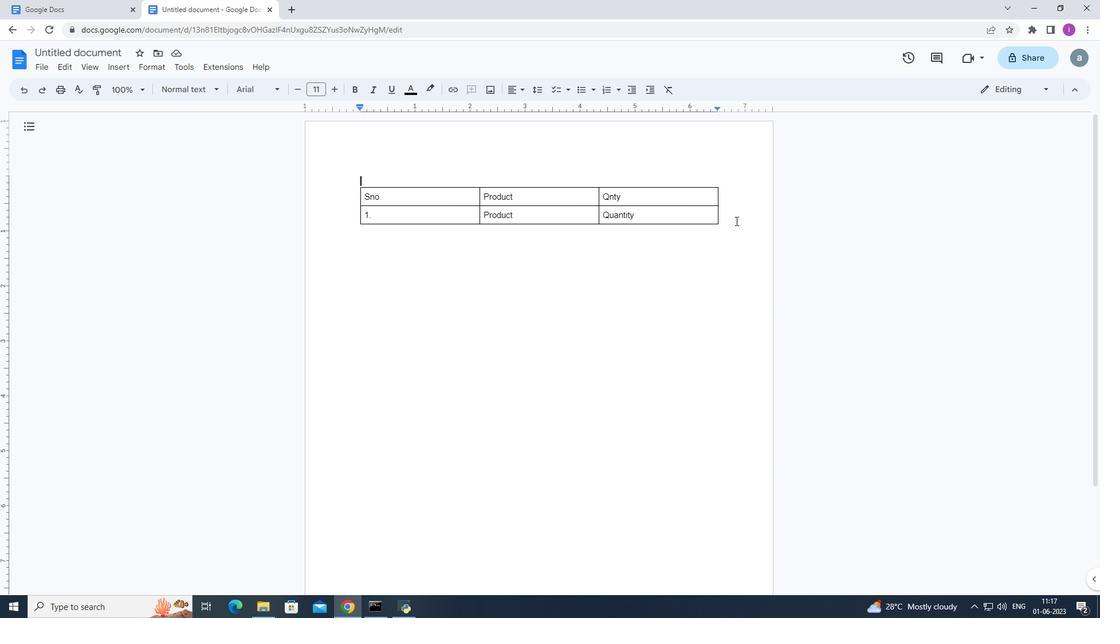 
Action: Mouse pressed left at (735, 221)
Screenshot: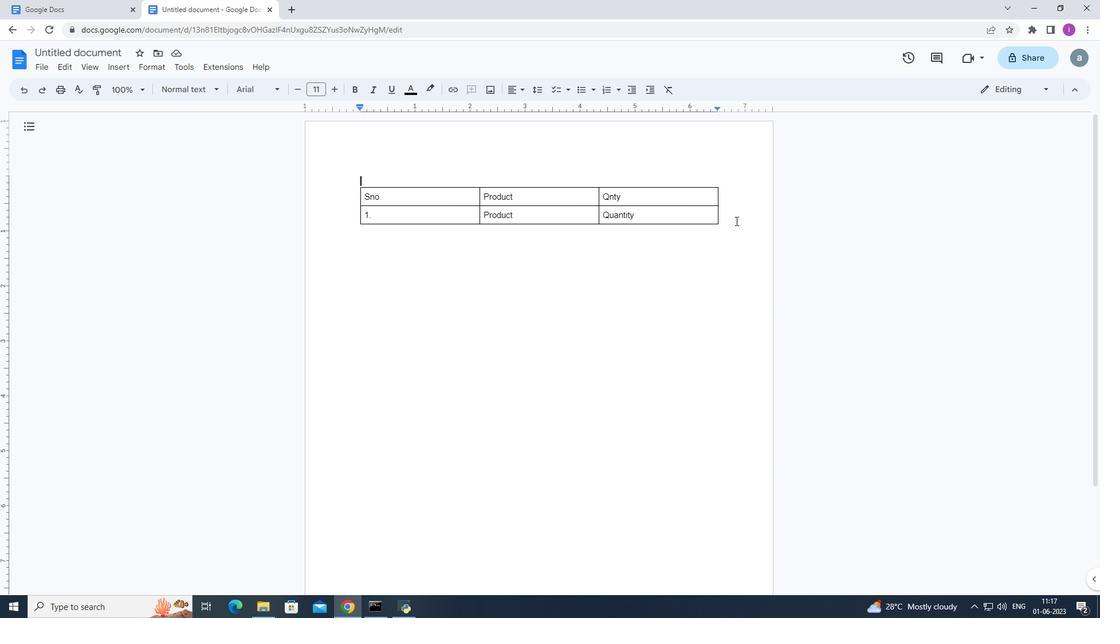 
Action: Mouse moved to (672, 105)
Screenshot: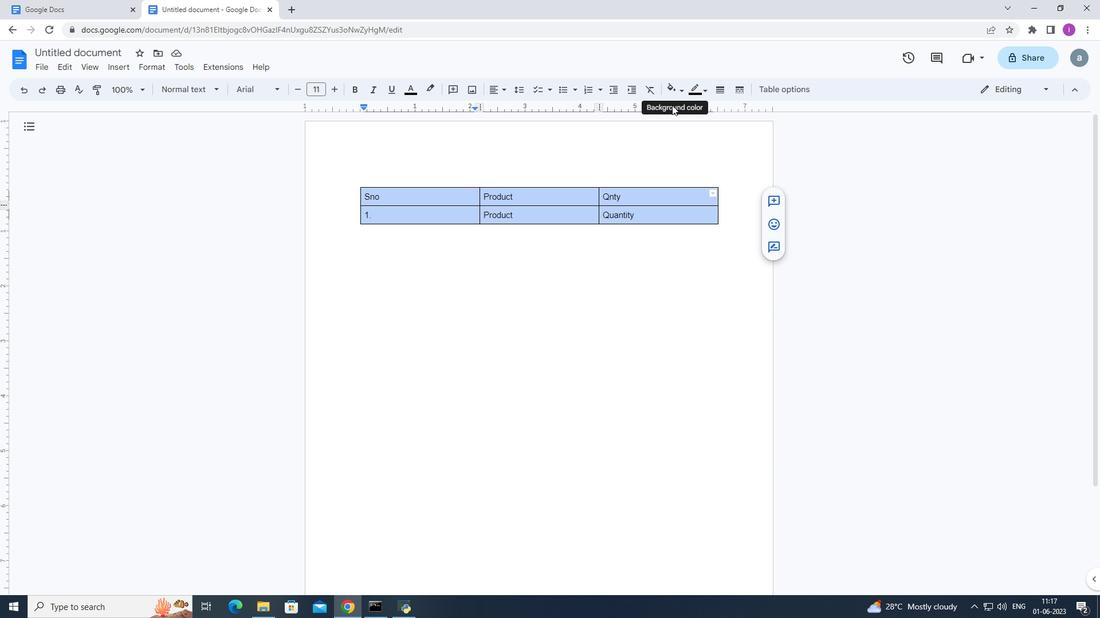 
Action: Mouse pressed left at (672, 105)
Screenshot: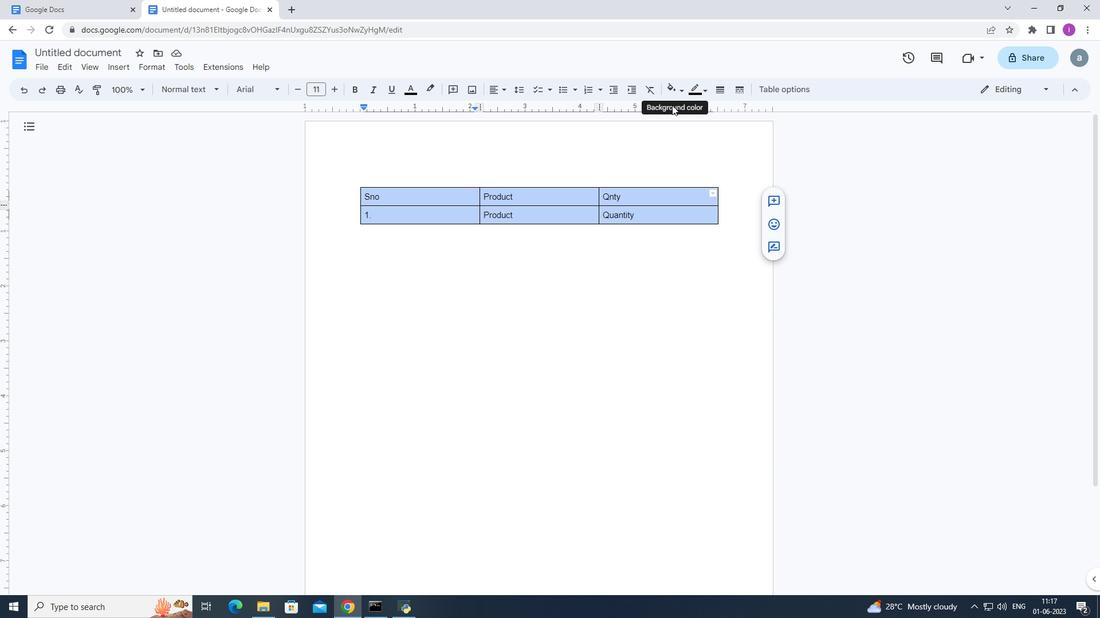 
Action: Mouse moved to (673, 92)
Screenshot: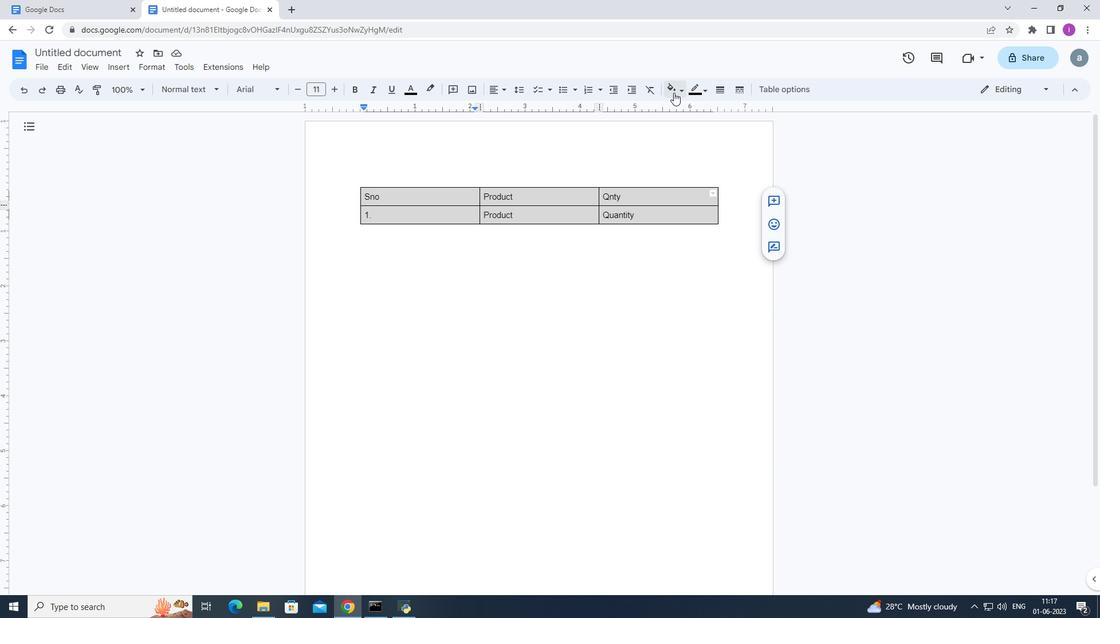 
Action: Mouse pressed left at (673, 92)
Screenshot: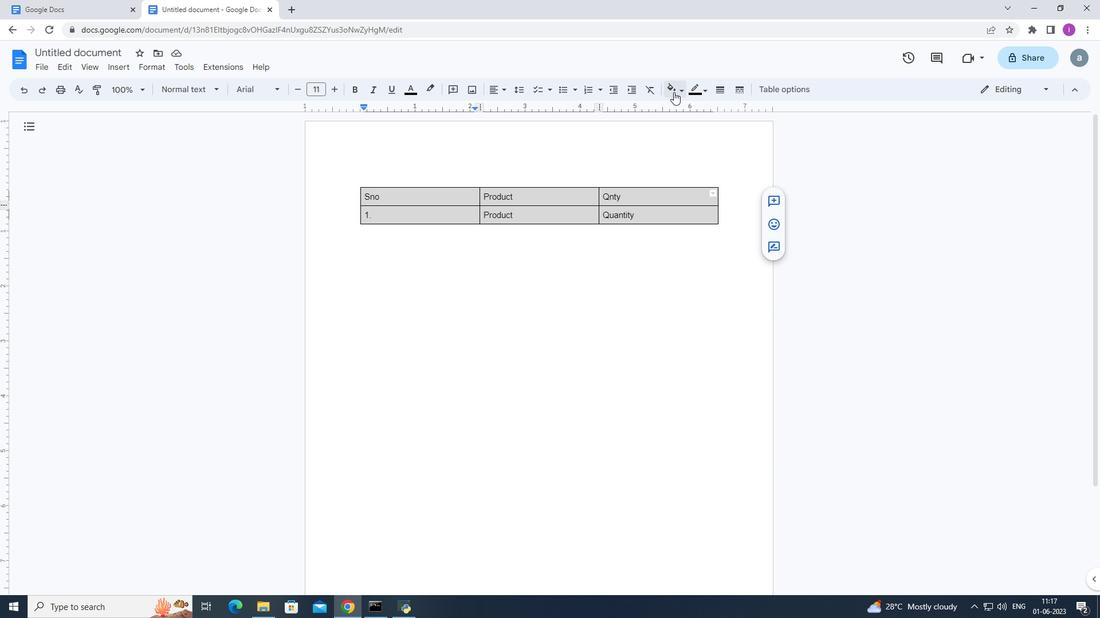 
Action: Mouse moved to (777, 142)
Screenshot: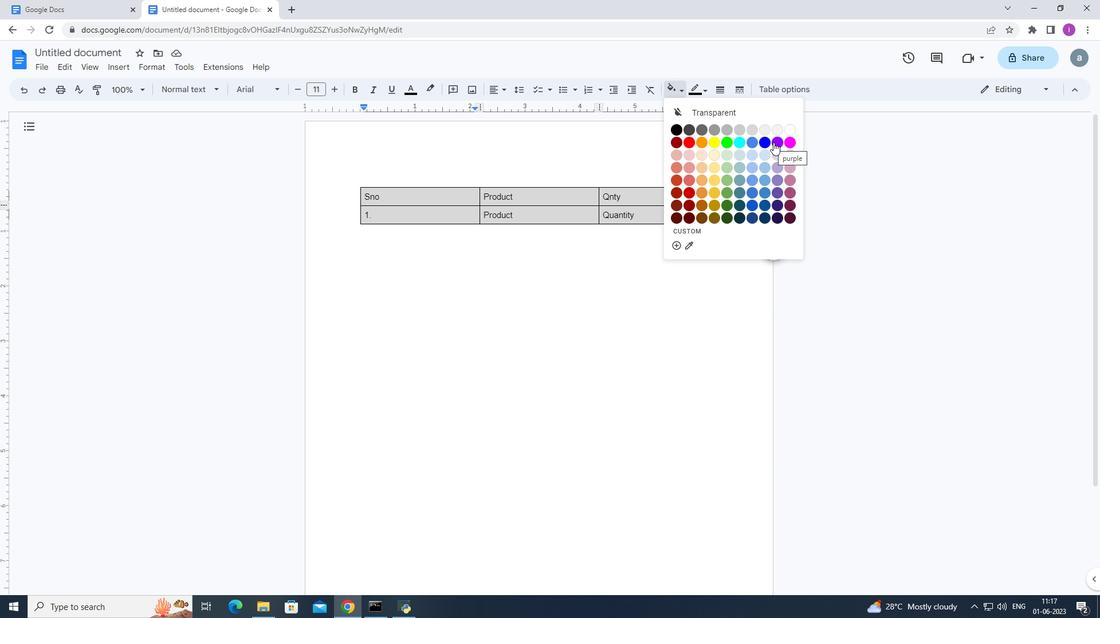 
Action: Mouse pressed left at (777, 142)
Screenshot: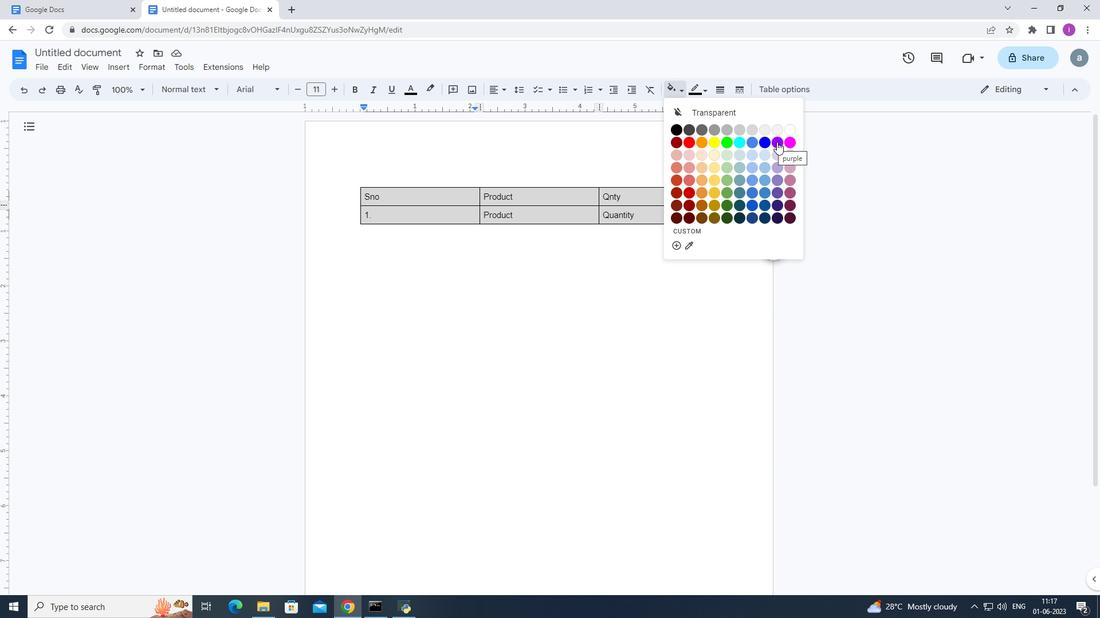 
Action: Mouse moved to (568, 290)
Screenshot: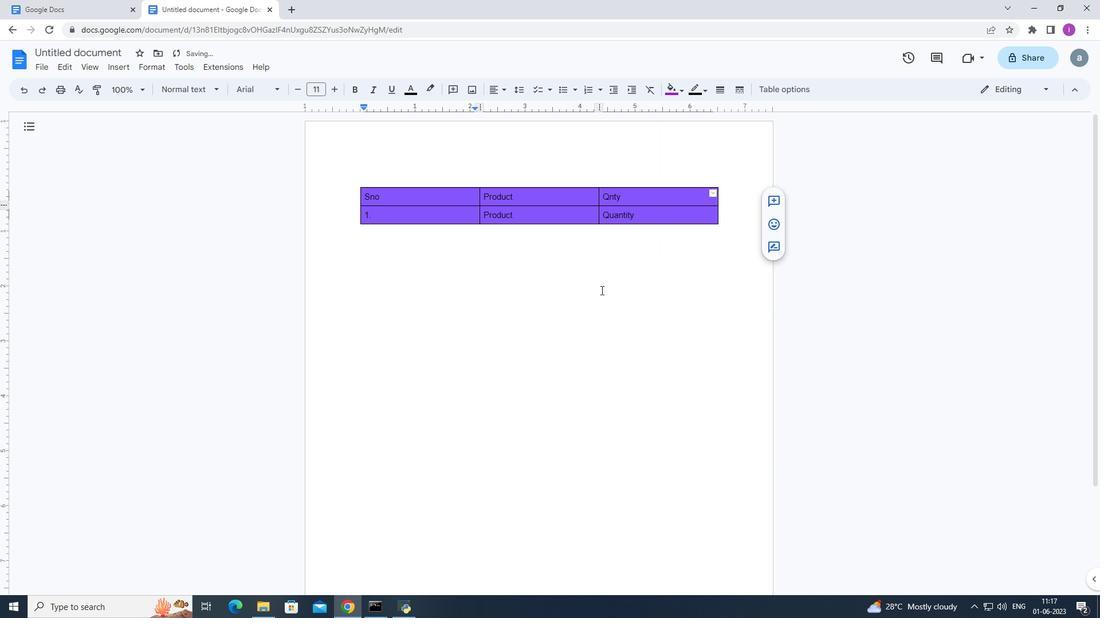 
Action: Mouse pressed left at (568, 290)
Screenshot: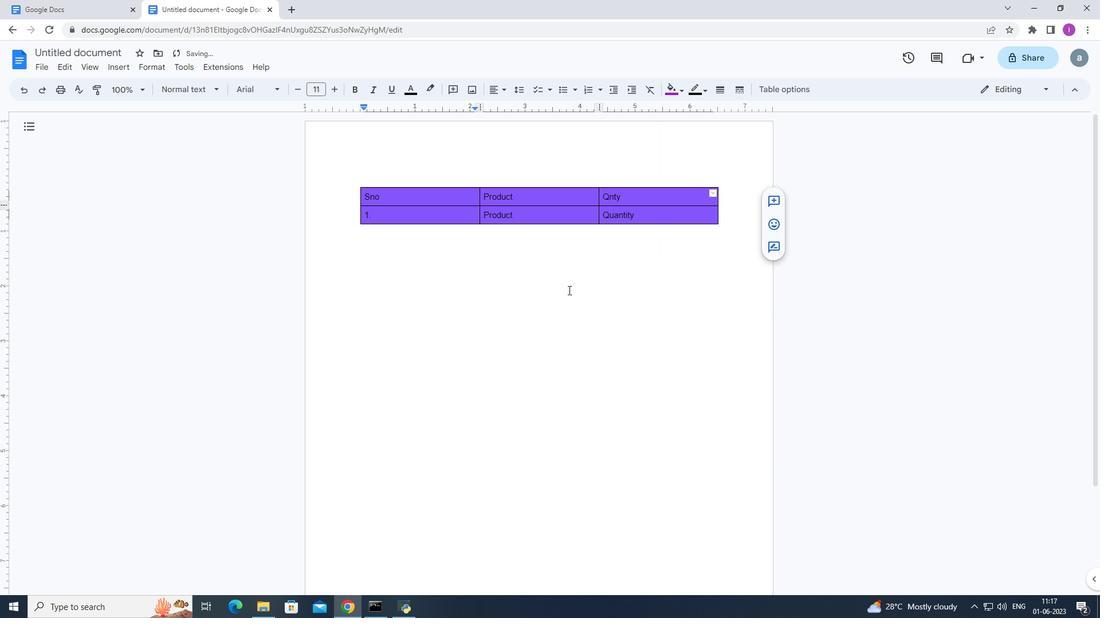 
Action: Mouse moved to (363, 295)
Screenshot: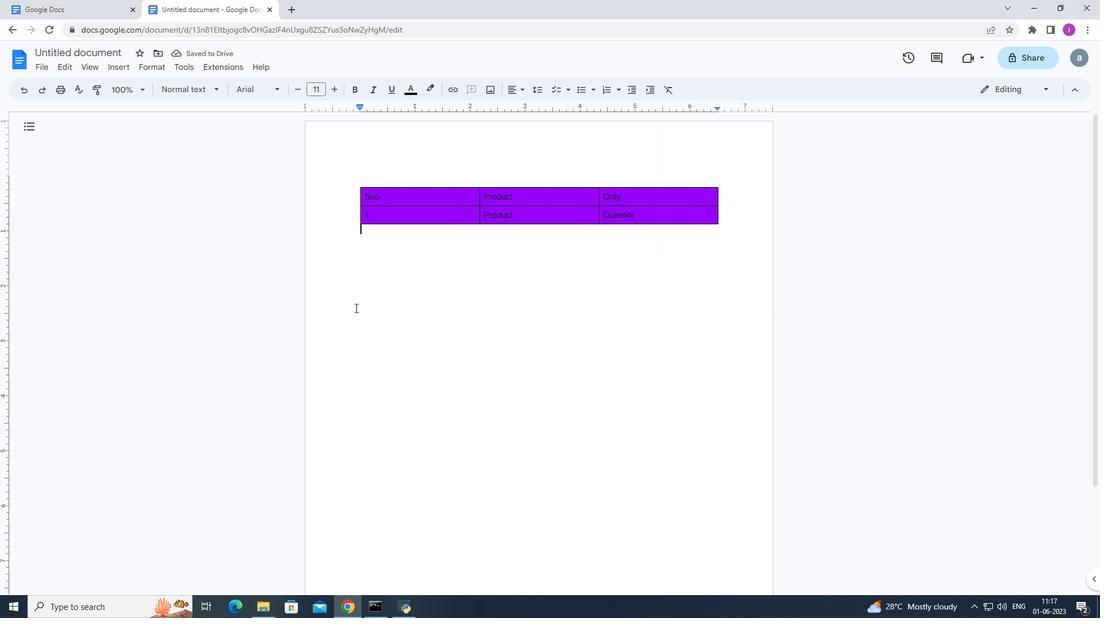 
